 Task: Create in the project AgileFrame and in the Backlog issue 'Create a new online platform for online graphic design courses with advanced design tools and project collaboration features' a child issue 'Data breach risk assessment and mitigation', and assign it to team member softage.1@softage.net. Create in the project AgileFrame and in the Backlog issue 'Implement a new cloud-based payroll management system for a company with advanced payroll processing and tax calculation features' a child issue 'Serverless computing application performance testing and remediation', and assign it to team member softage.2@softage.net
Action: Mouse moved to (190, 49)
Screenshot: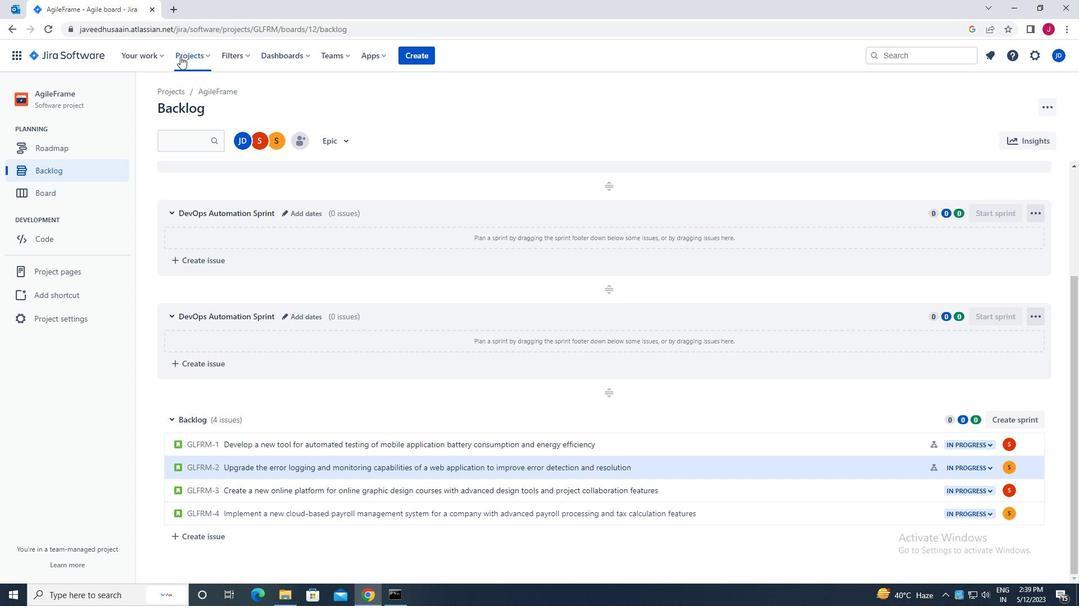 
Action: Mouse pressed left at (190, 49)
Screenshot: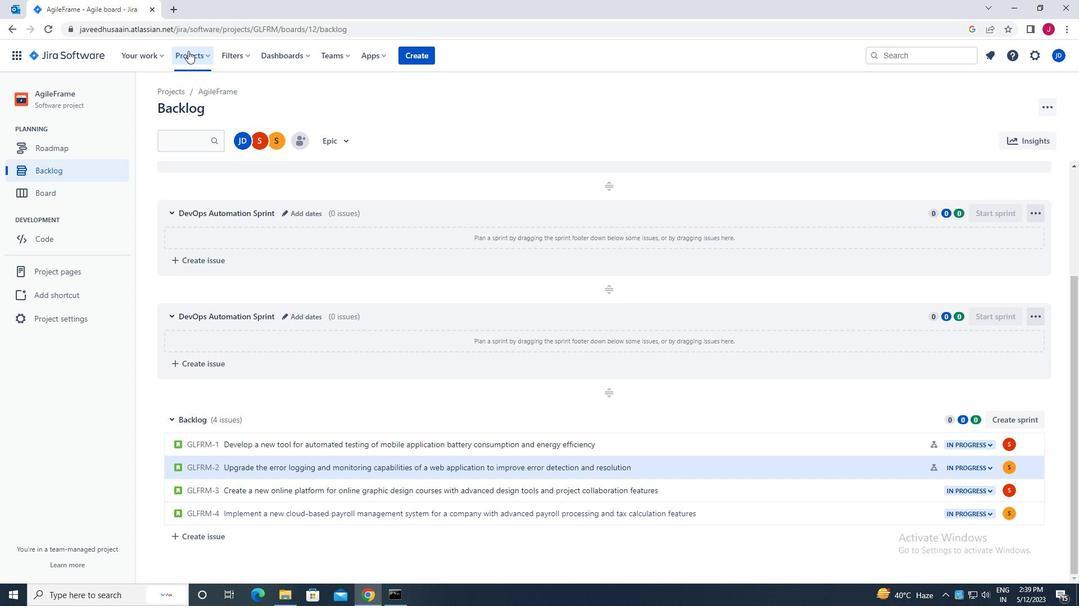 
Action: Mouse moved to (226, 102)
Screenshot: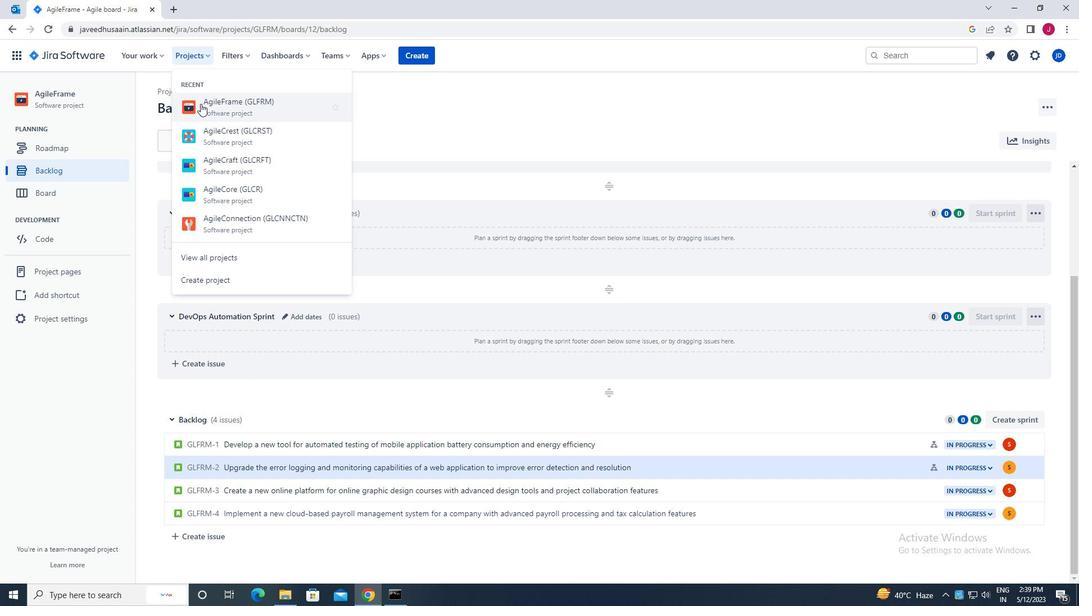 
Action: Mouse pressed left at (226, 102)
Screenshot: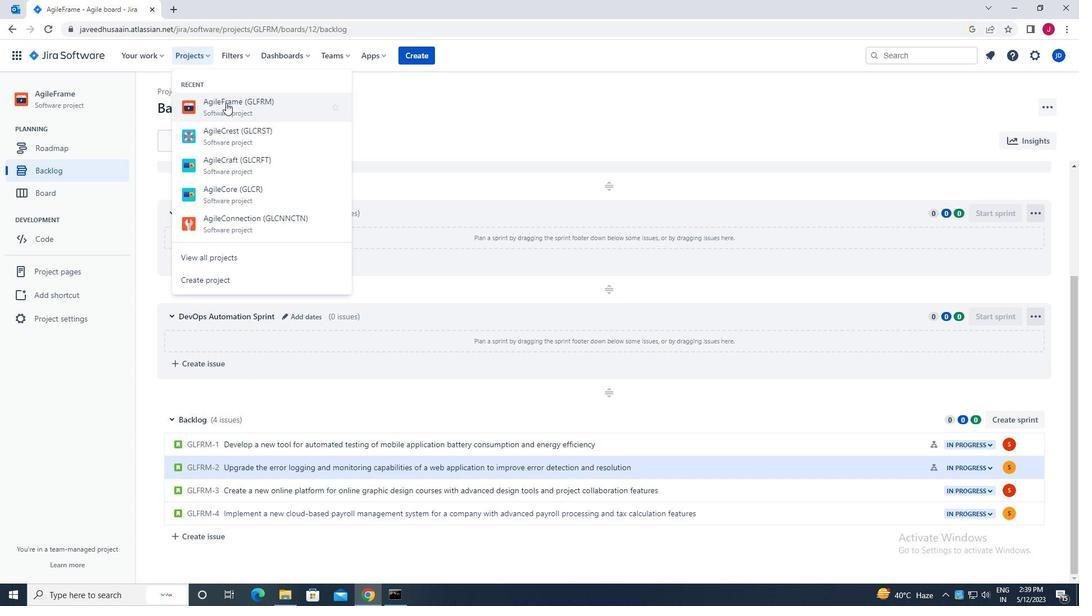 
Action: Mouse moved to (64, 173)
Screenshot: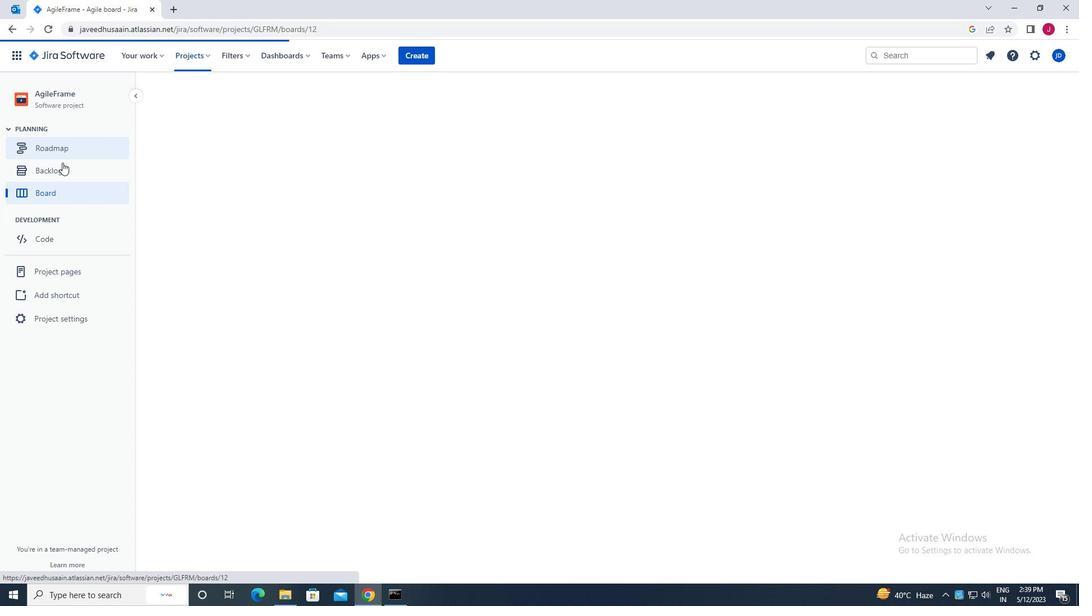 
Action: Mouse pressed left at (64, 173)
Screenshot: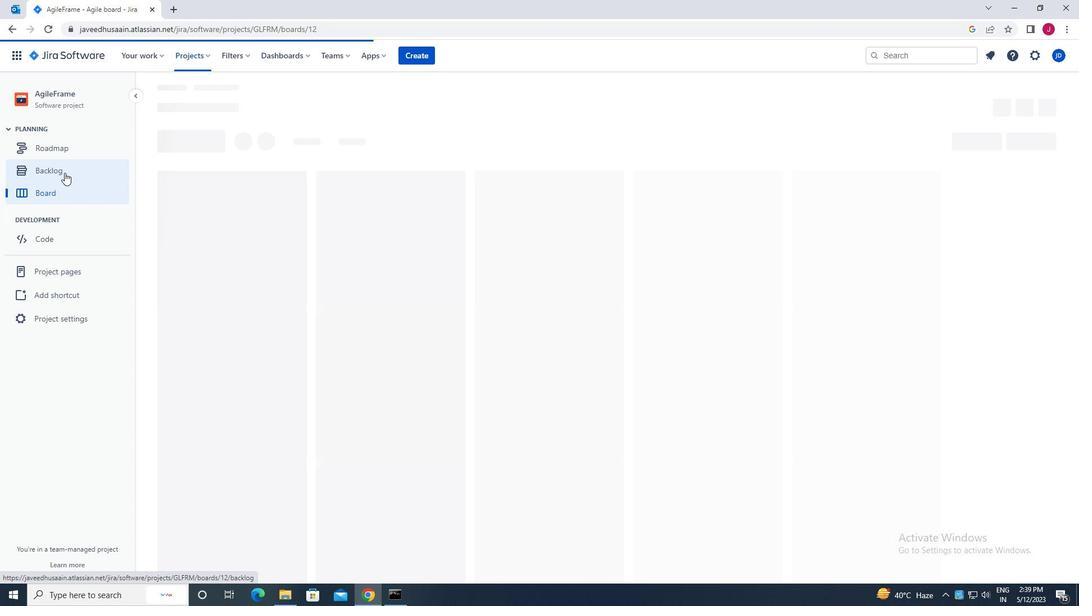 
Action: Mouse moved to (478, 357)
Screenshot: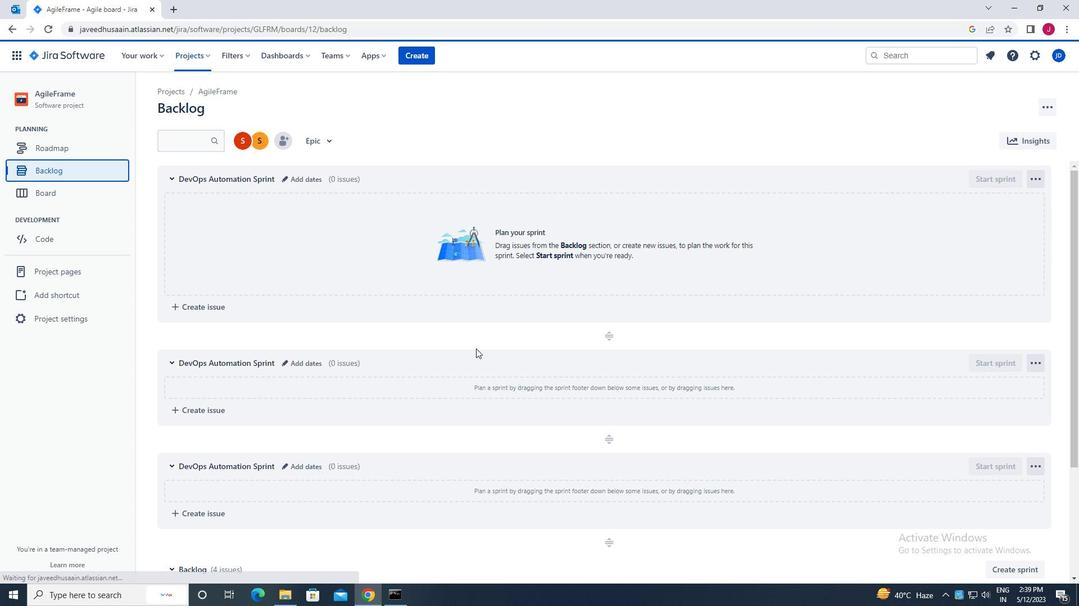 
Action: Mouse scrolled (478, 356) with delta (0, 0)
Screenshot: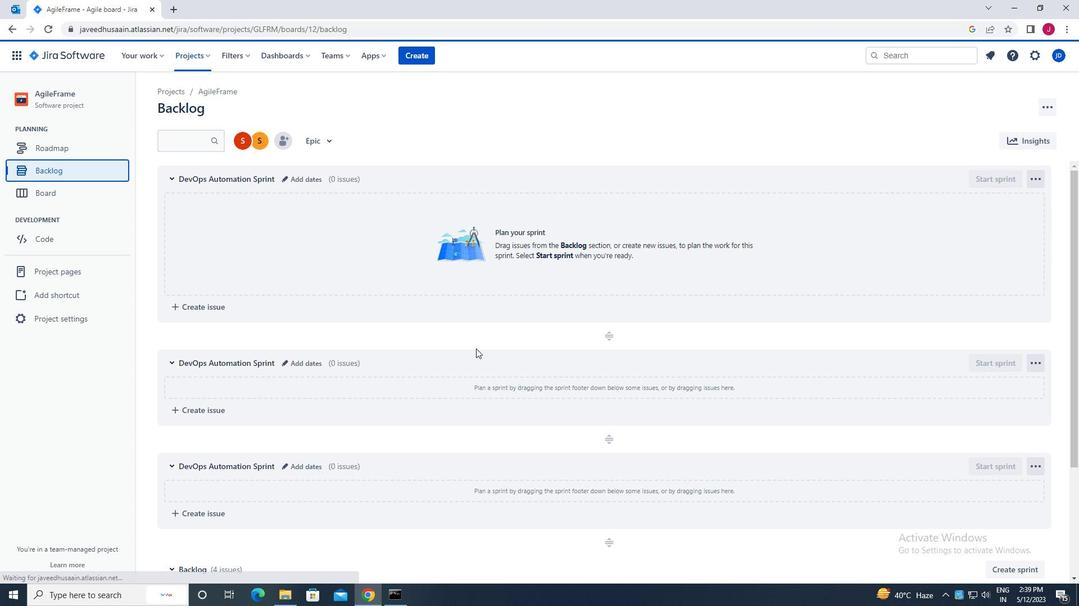 
Action: Mouse moved to (479, 358)
Screenshot: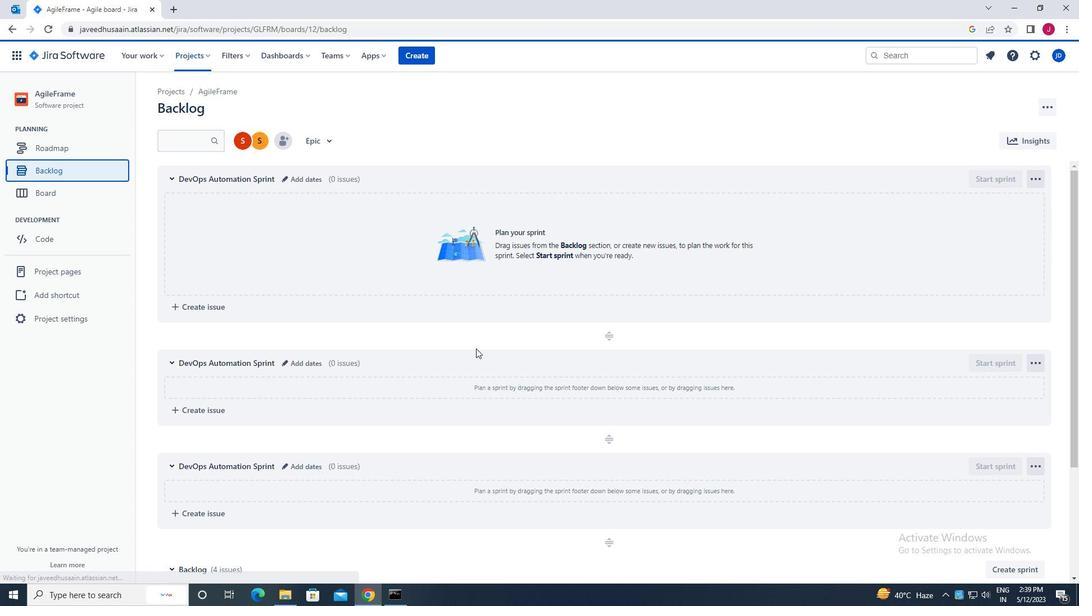 
Action: Mouse scrolled (479, 357) with delta (0, 0)
Screenshot: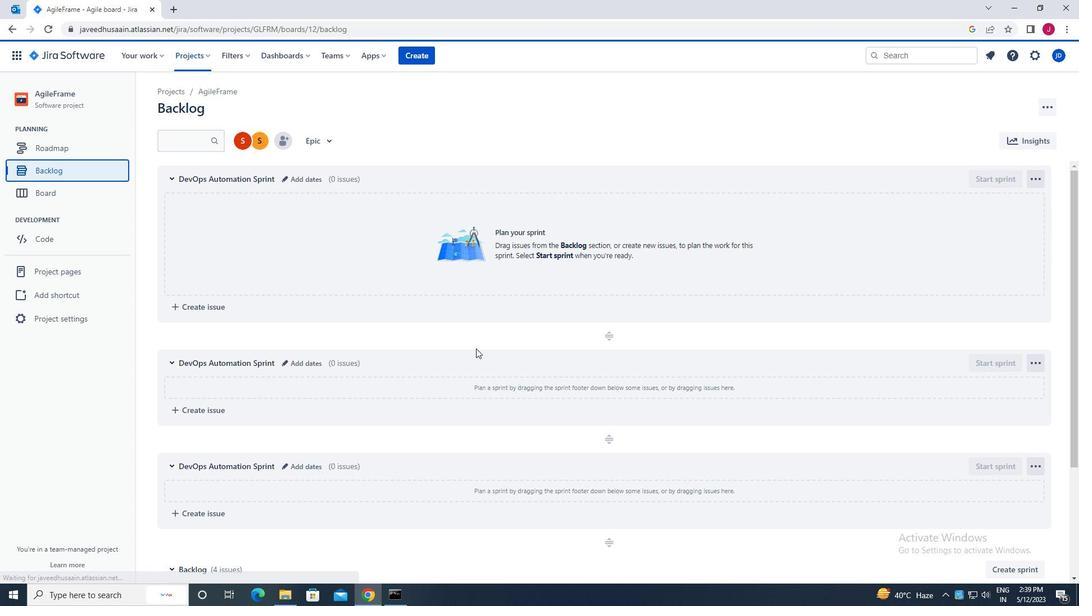 
Action: Mouse moved to (479, 359)
Screenshot: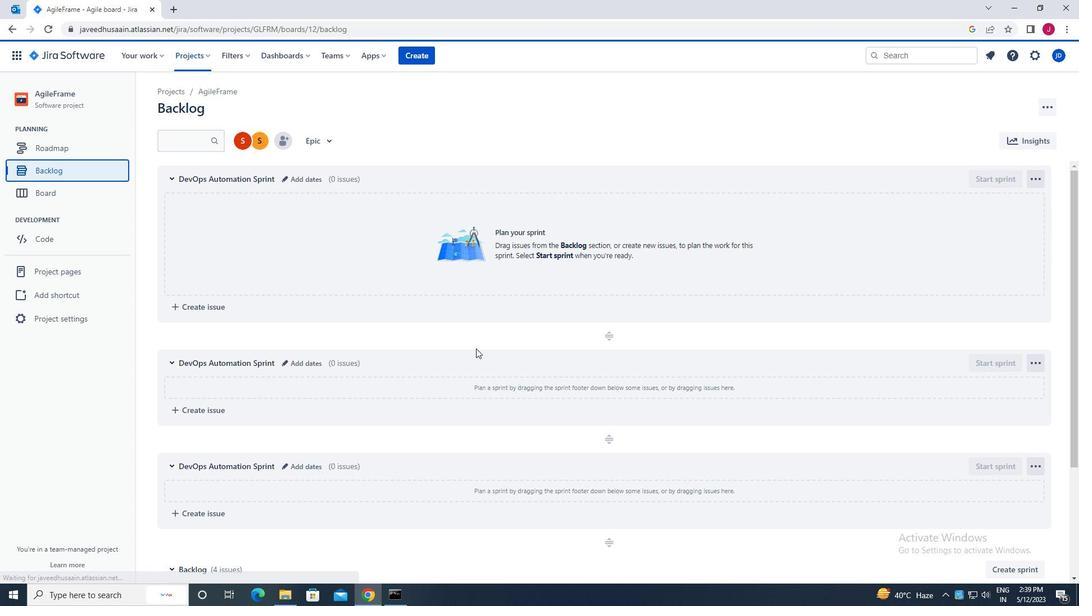 
Action: Mouse scrolled (479, 358) with delta (0, 0)
Screenshot: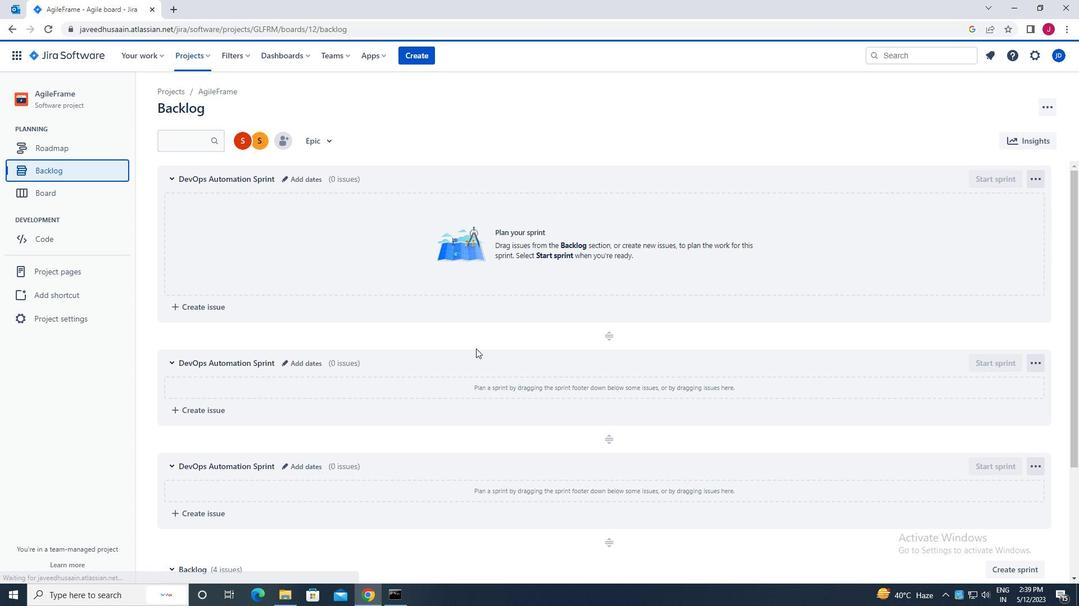 
Action: Mouse scrolled (479, 358) with delta (0, 0)
Screenshot: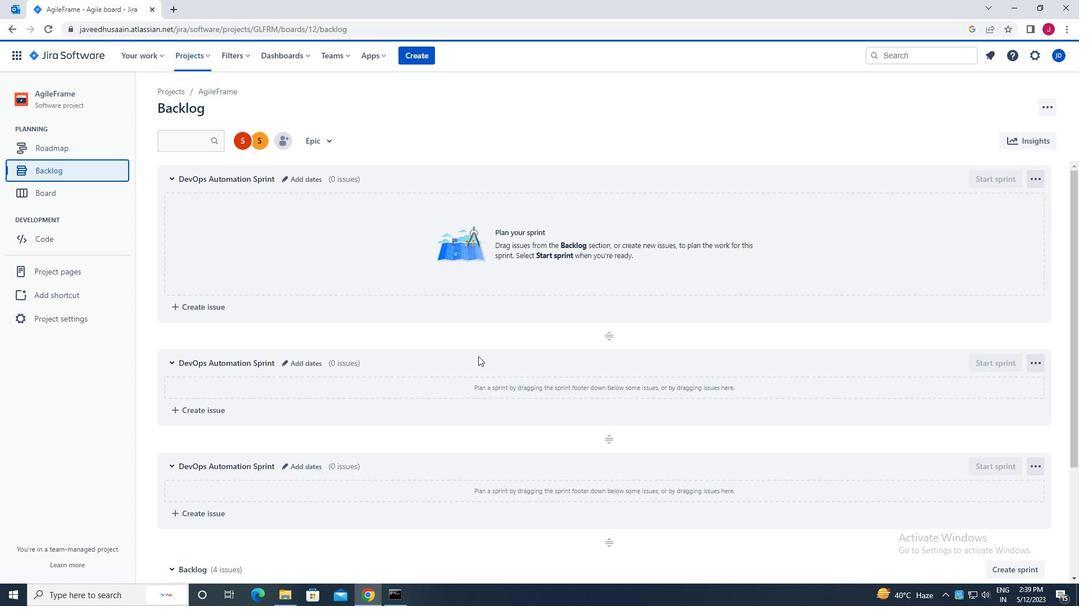 
Action: Mouse moved to (485, 371)
Screenshot: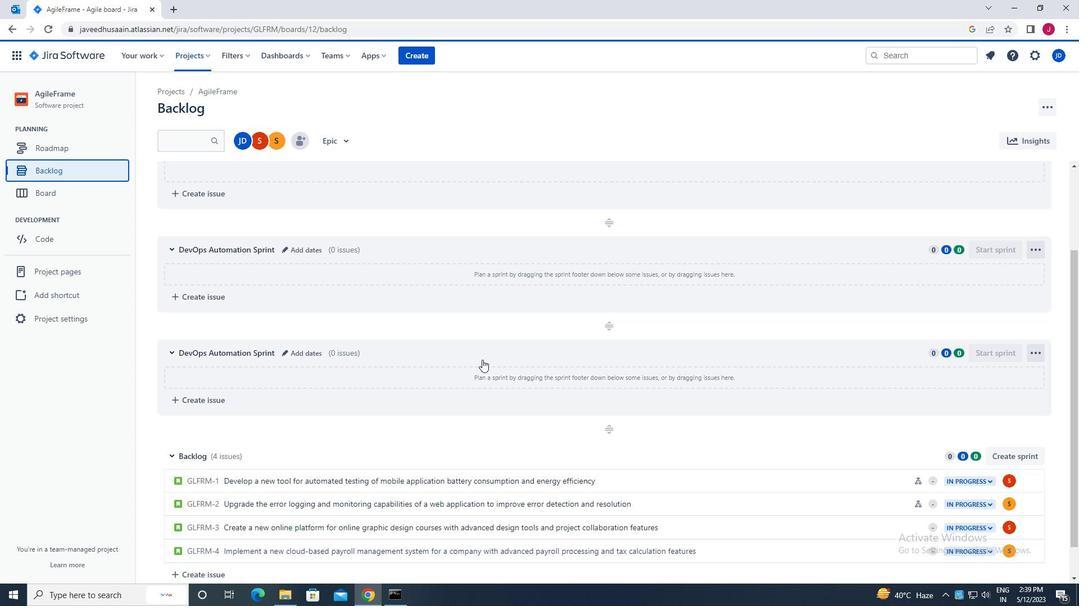
Action: Mouse scrolled (485, 370) with delta (0, 0)
Screenshot: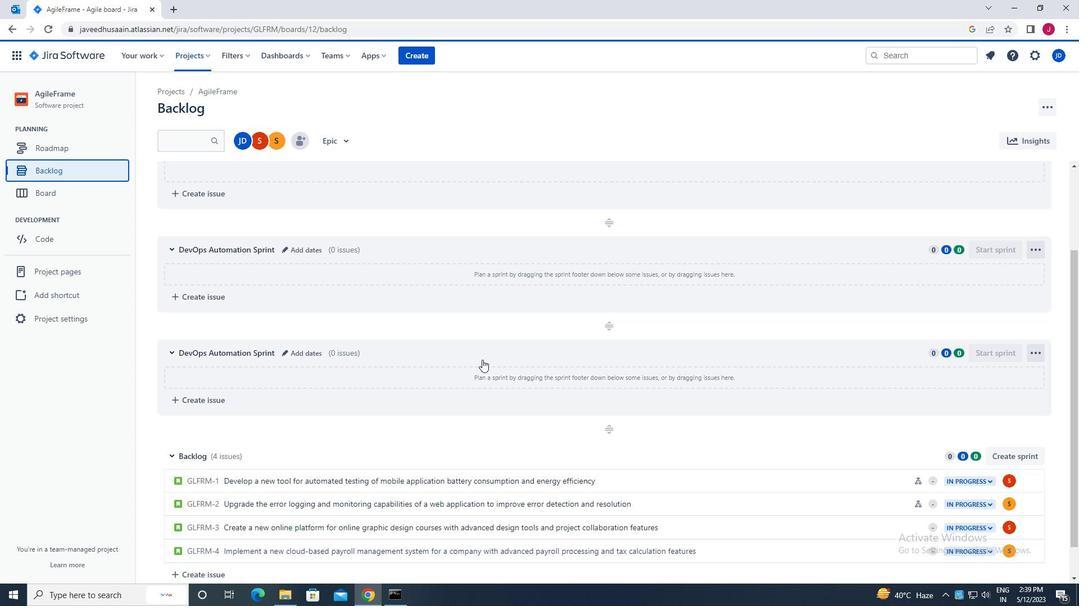 
Action: Mouse moved to (485, 372)
Screenshot: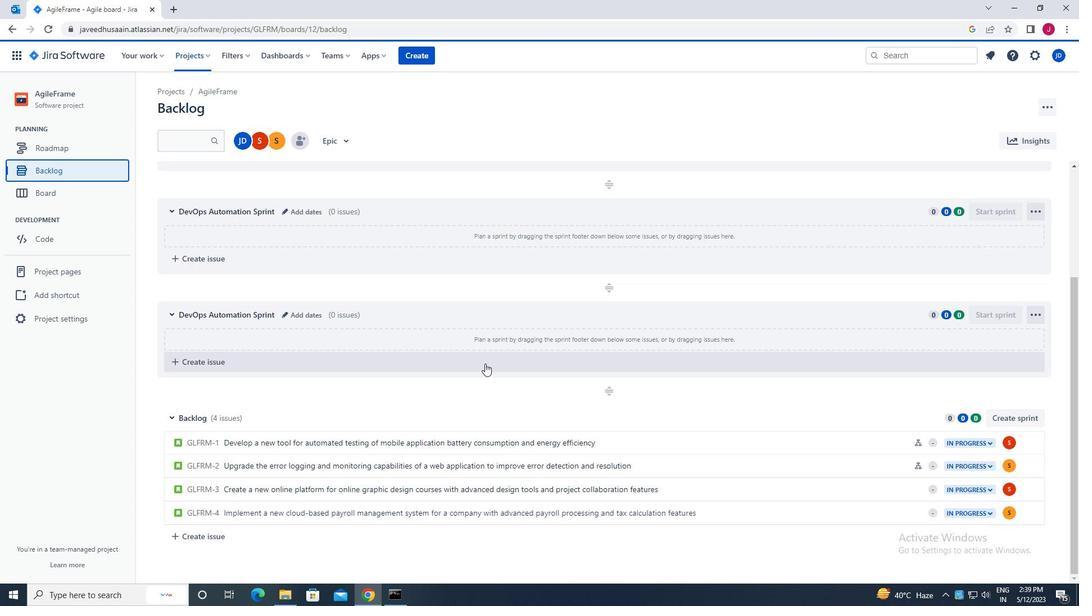 
Action: Mouse scrolled (485, 372) with delta (0, 0)
Screenshot: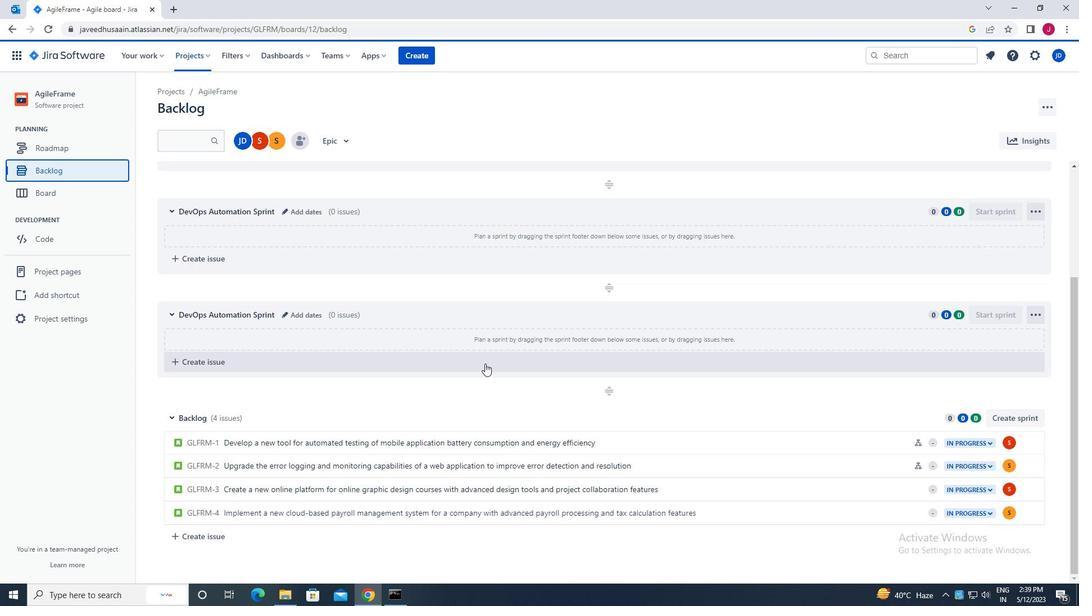
Action: Mouse moved to (485, 372)
Screenshot: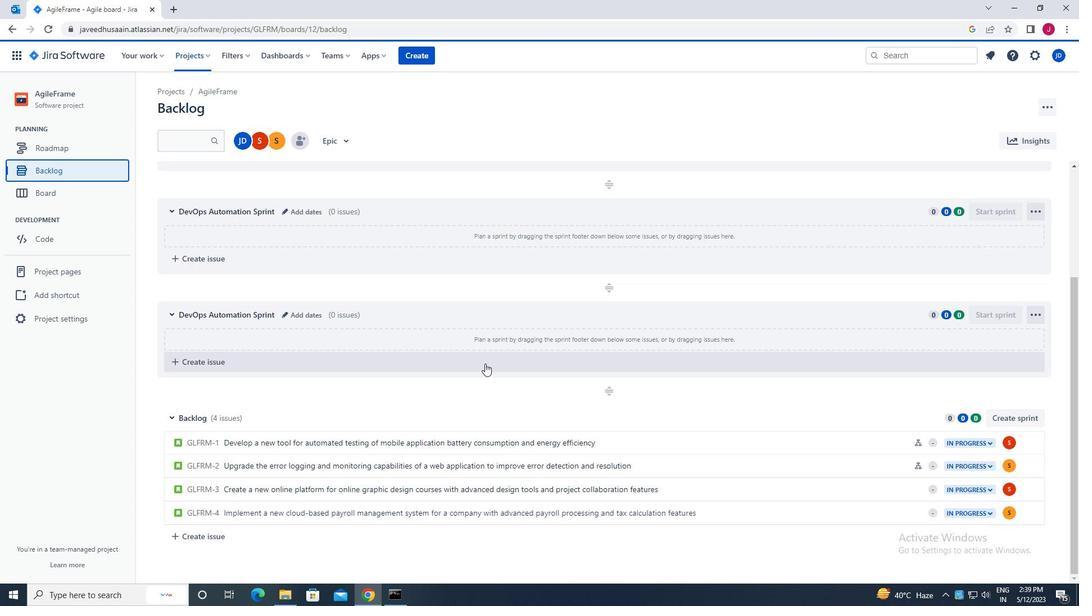 
Action: Mouse scrolled (485, 372) with delta (0, 0)
Screenshot: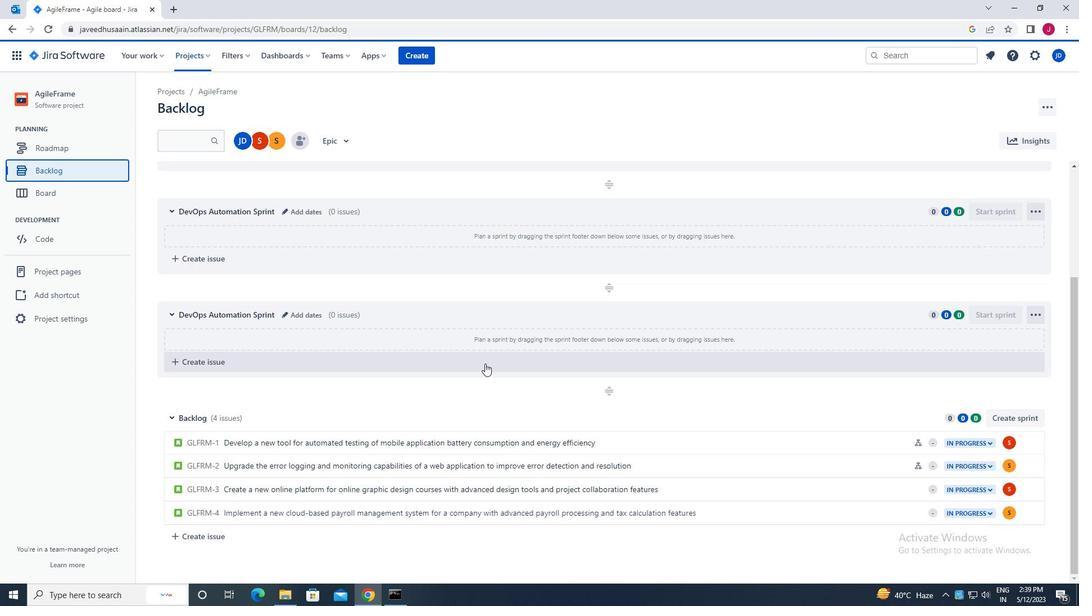 
Action: Mouse moved to (485, 373)
Screenshot: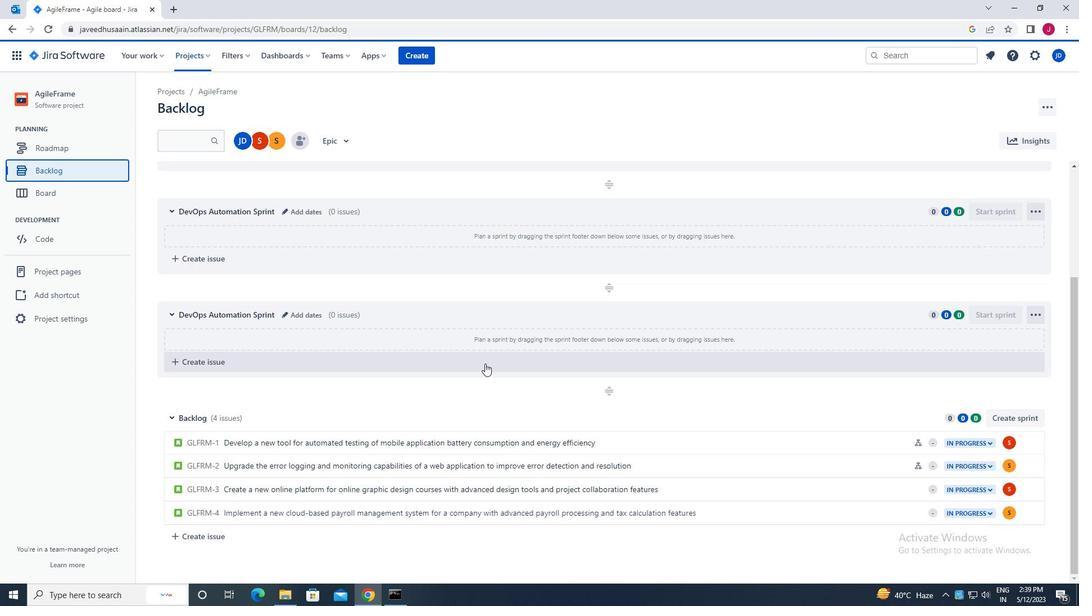 
Action: Mouse scrolled (485, 372) with delta (0, 0)
Screenshot: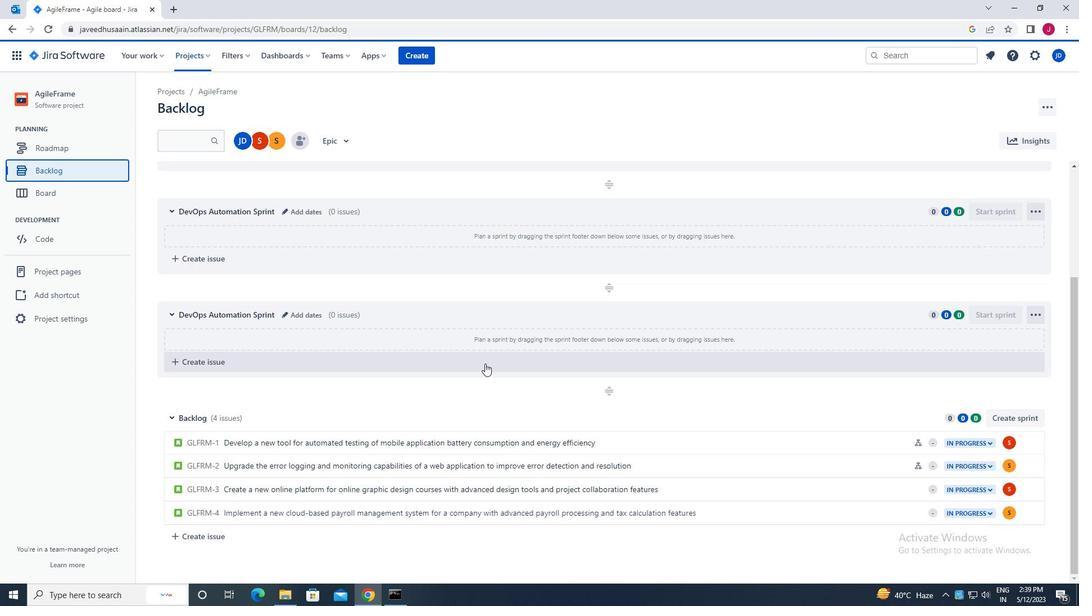 
Action: Mouse scrolled (485, 372) with delta (0, 0)
Screenshot: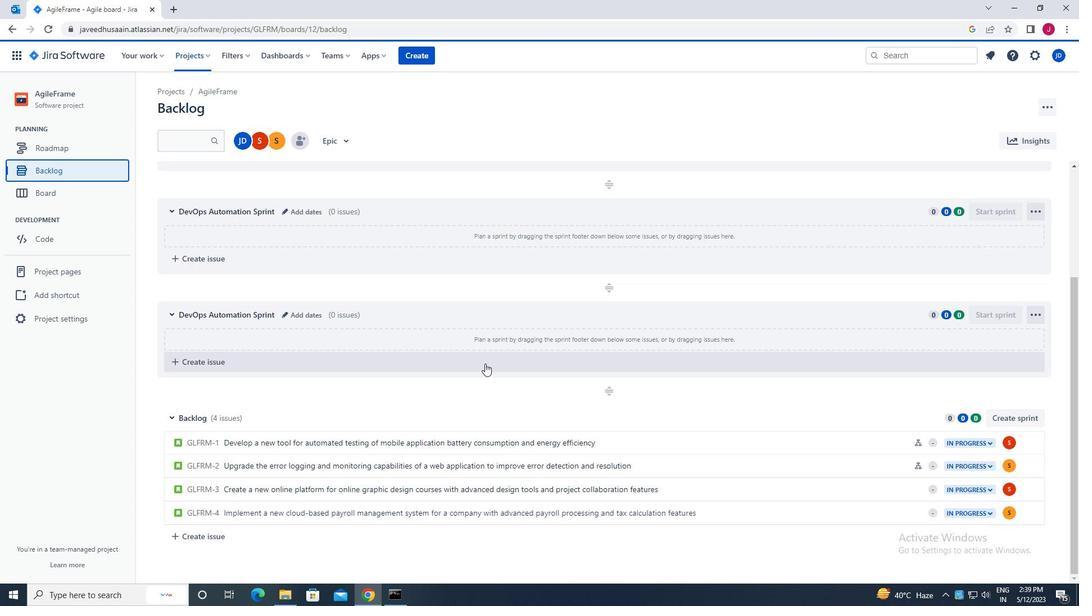 
Action: Mouse moved to (485, 373)
Screenshot: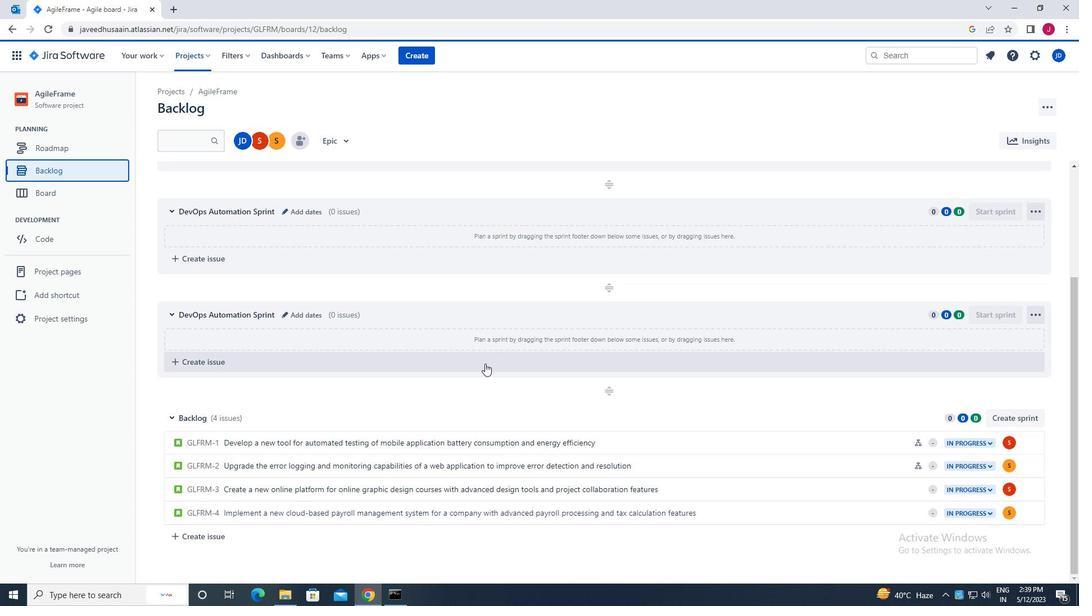 
Action: Mouse scrolled (485, 373) with delta (0, 0)
Screenshot: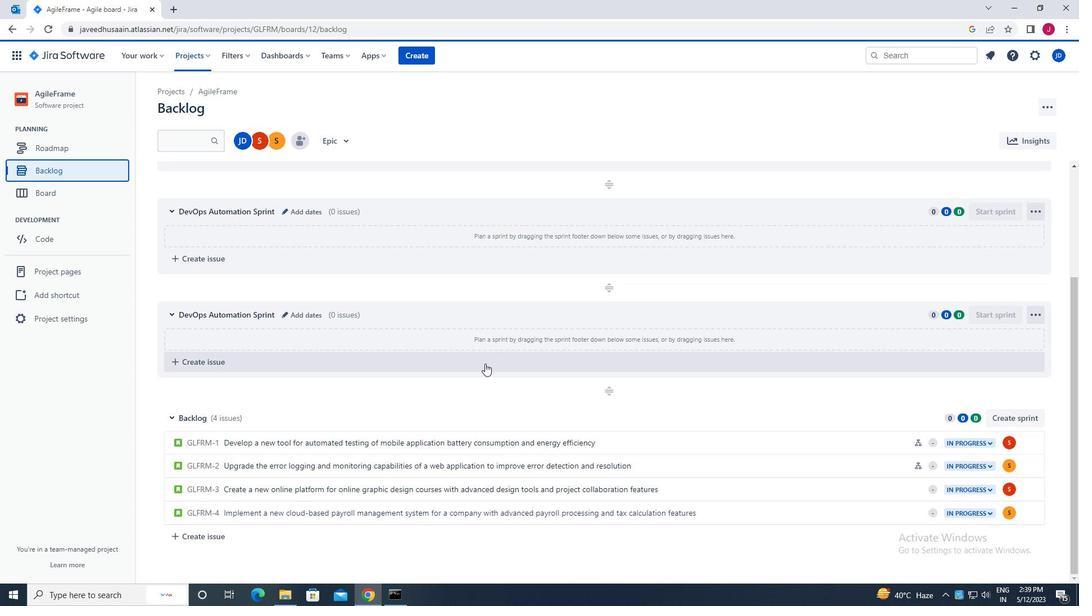 
Action: Mouse moved to (873, 489)
Screenshot: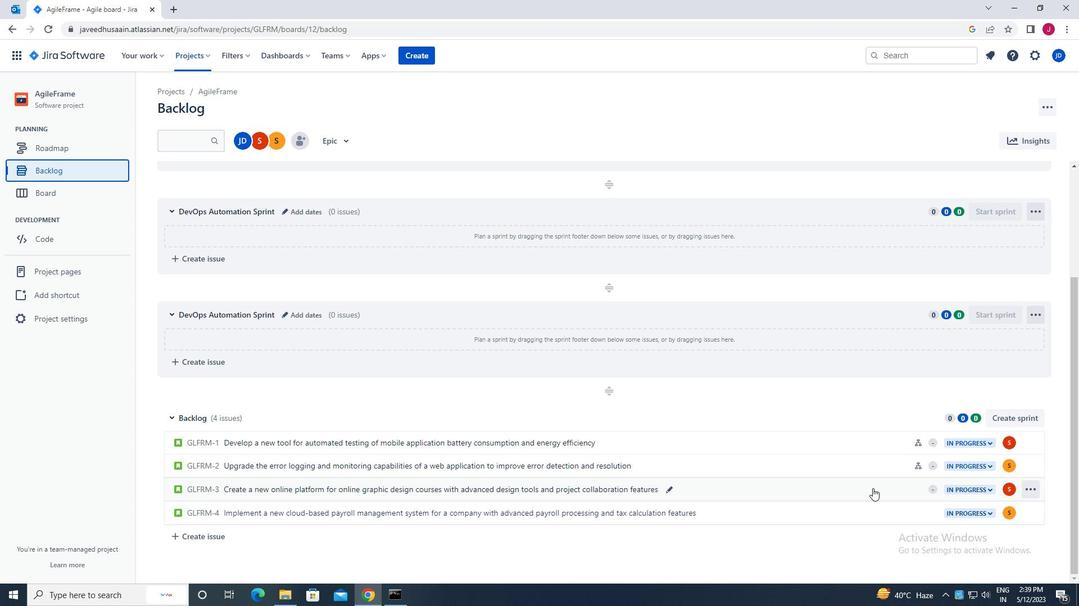 
Action: Mouse pressed left at (873, 489)
Screenshot: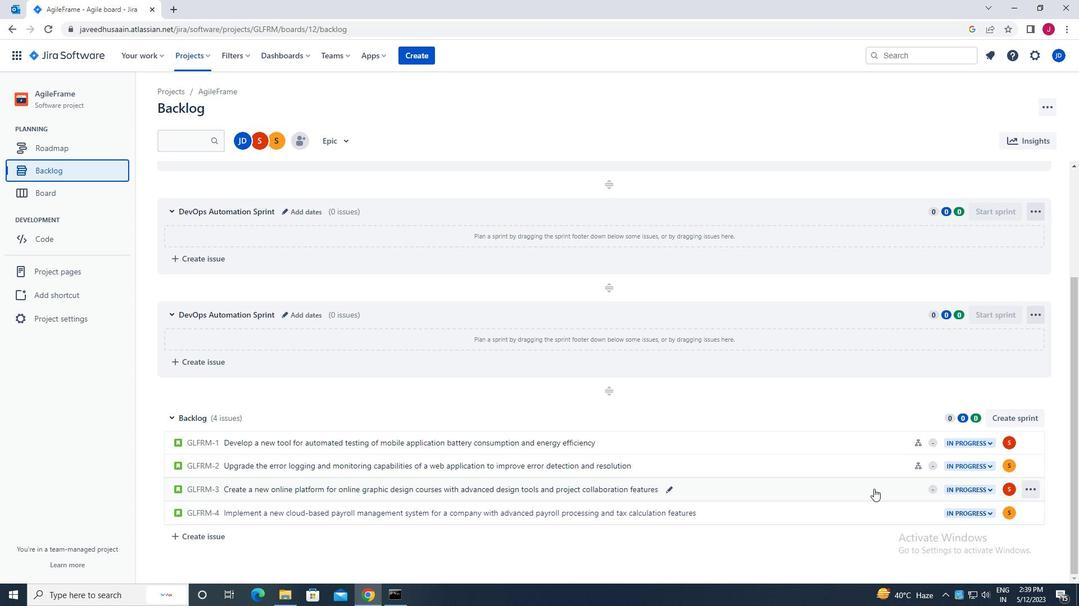 
Action: Mouse moved to (877, 272)
Screenshot: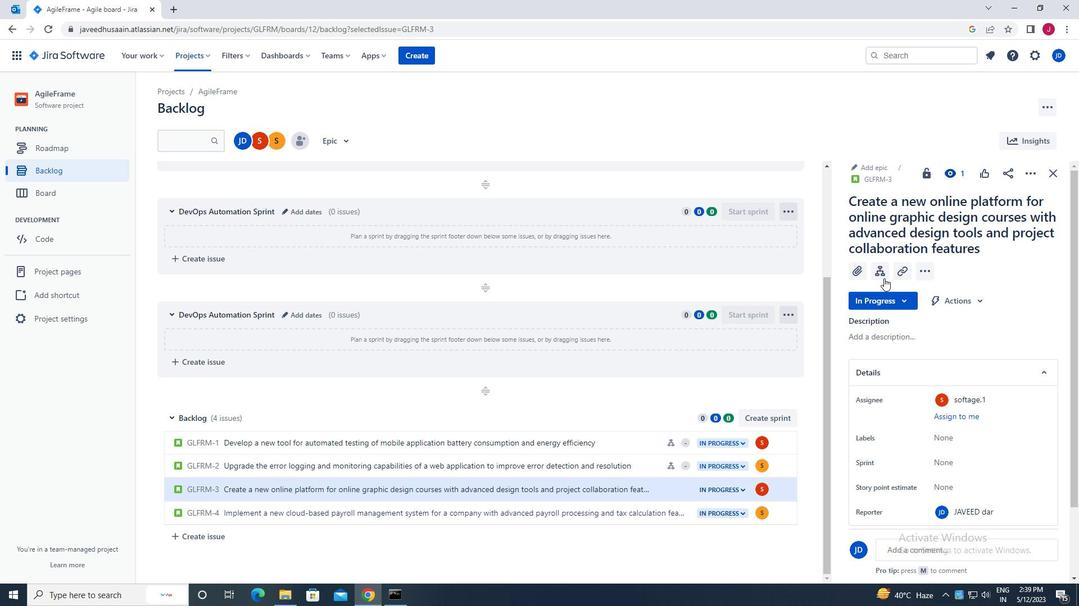 
Action: Mouse pressed left at (877, 272)
Screenshot: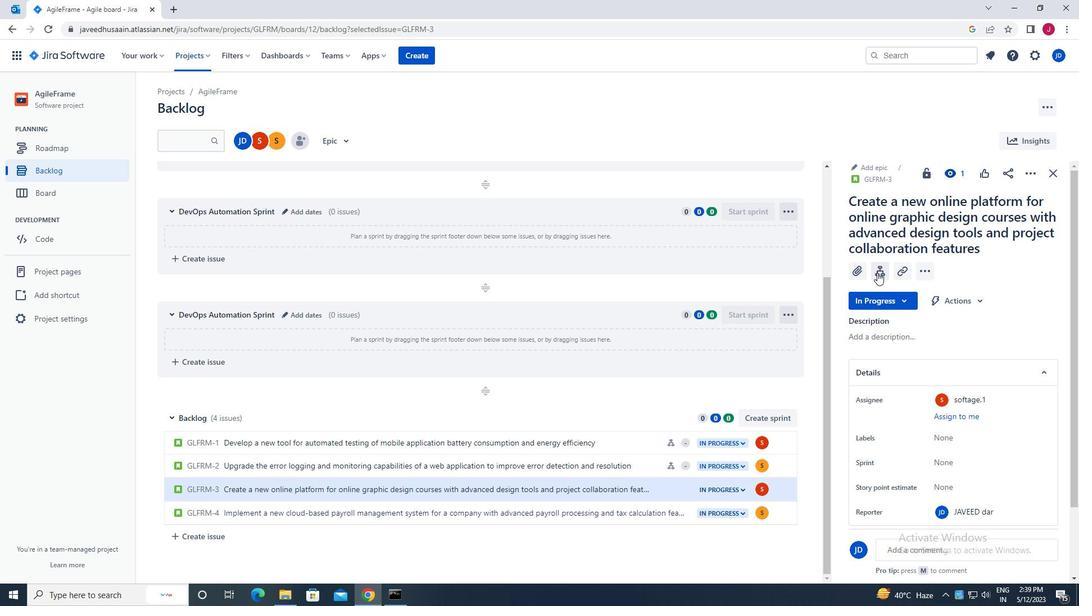 
Action: Mouse moved to (883, 366)
Screenshot: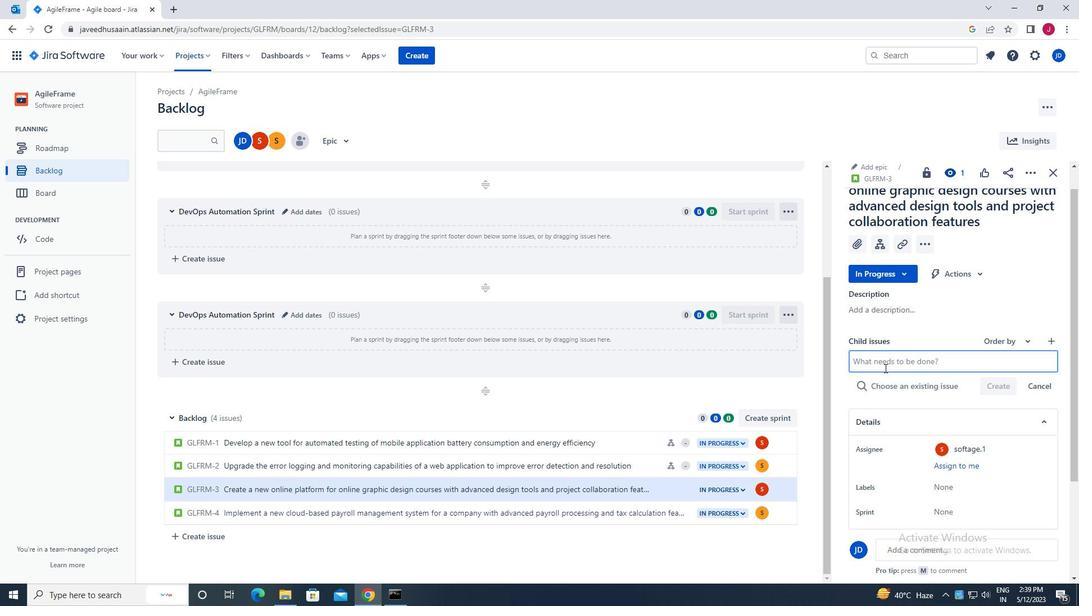 
Action: Mouse pressed left at (883, 366)
Screenshot: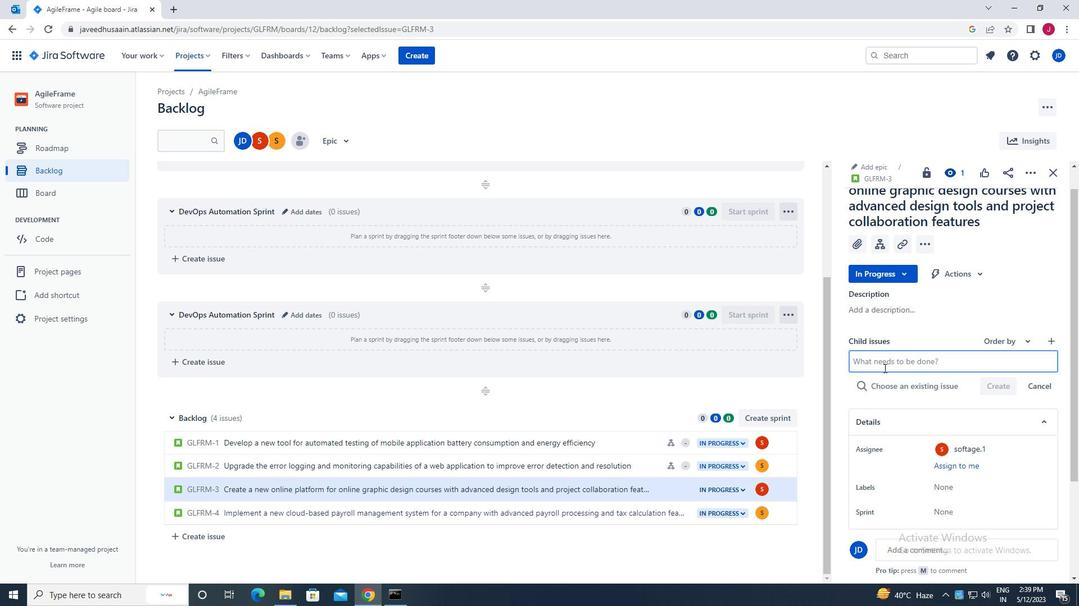 
Action: Key pressed d<Key.caps_lock>ata<Key.space>breach<Key.space>risk<Key.space>see<Key.backspace><Key.backspace>ssessment<Key.space><Key.backspace><Key.backspace><Key.backspace><Key.backspace><Key.backspace><Key.backspace><Key.backspace><Key.backspace><Key.backspace><Key.backspace><Key.backspace>assesse<Key.backspace>ment<Key.space>and<Key.space>mitigation<Key.enter>
Screenshot: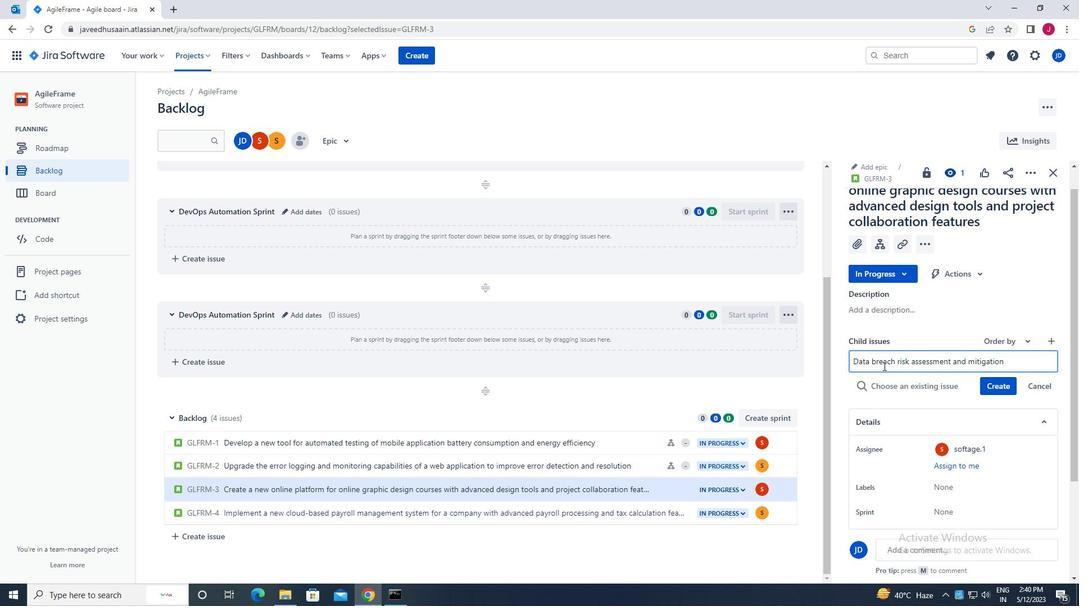 
Action: Mouse moved to (1007, 369)
Screenshot: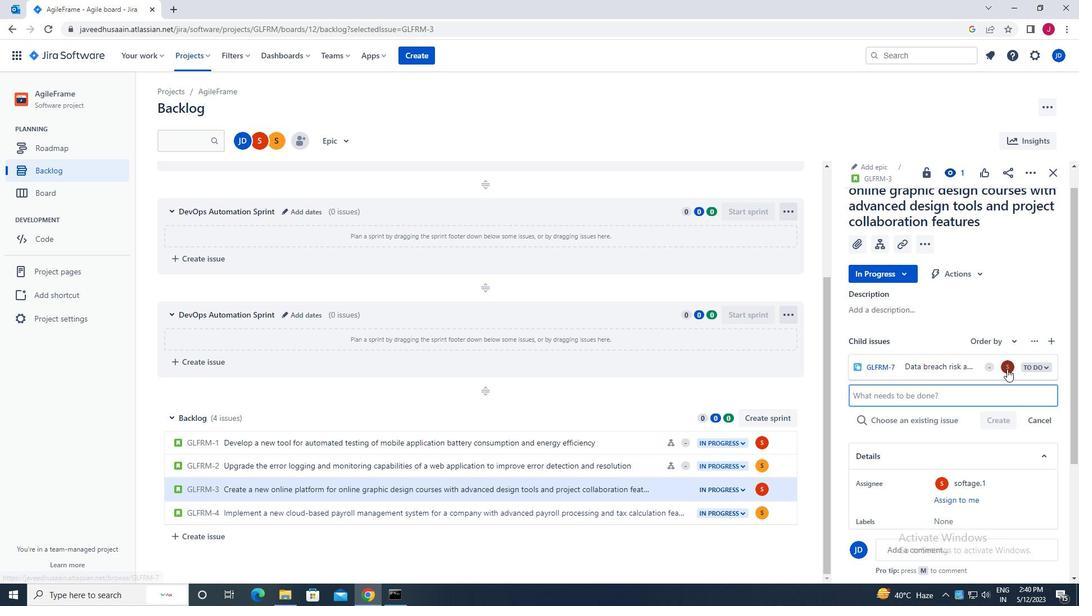 
Action: Mouse pressed left at (1007, 369)
Screenshot: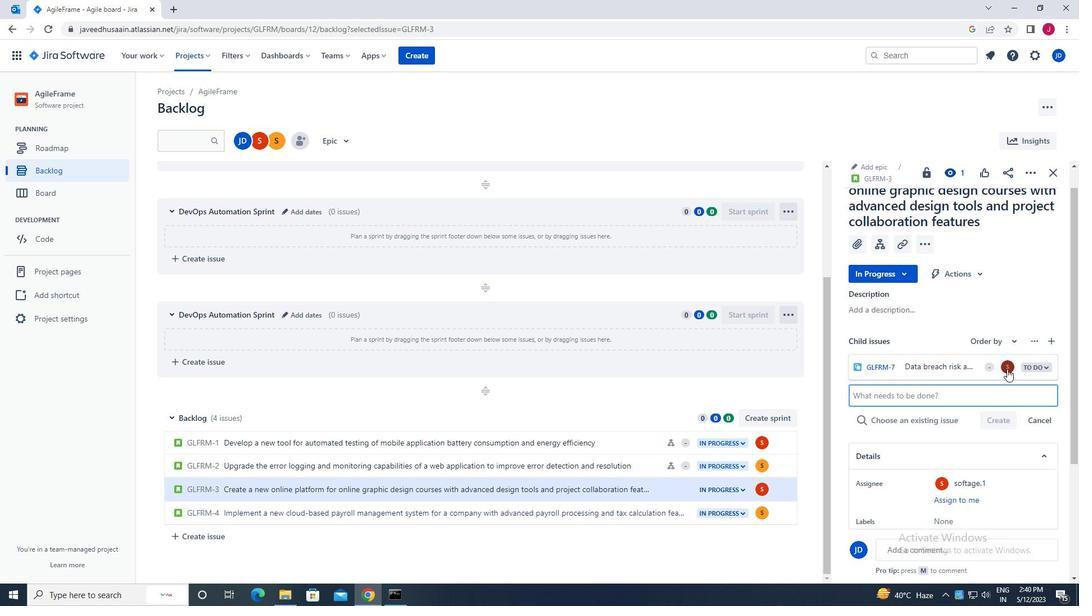 
Action: Mouse moved to (912, 336)
Screenshot: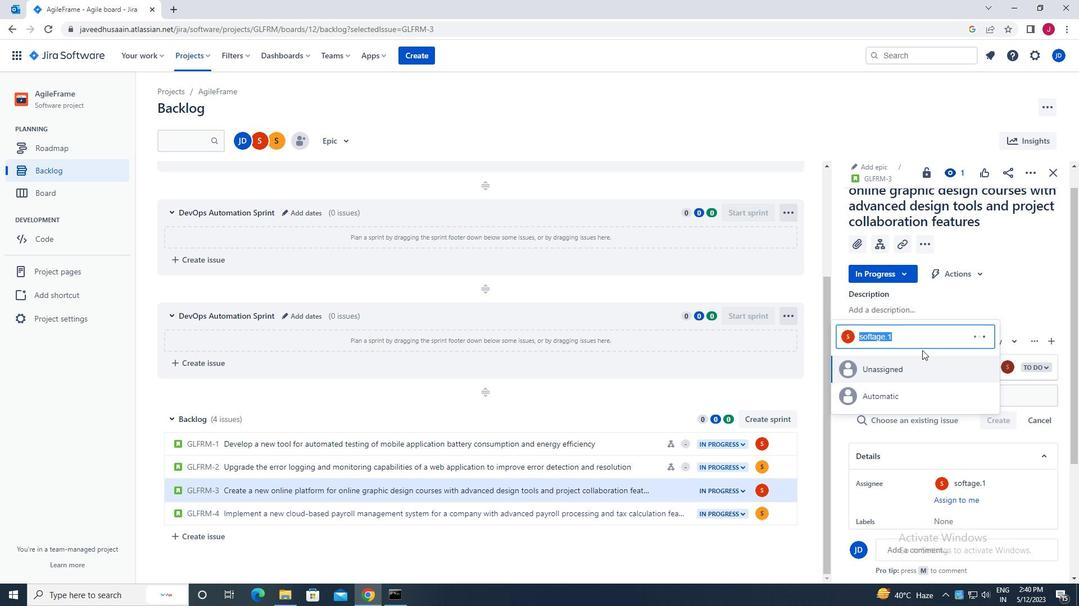 
Action: Key pressed soft
Screenshot: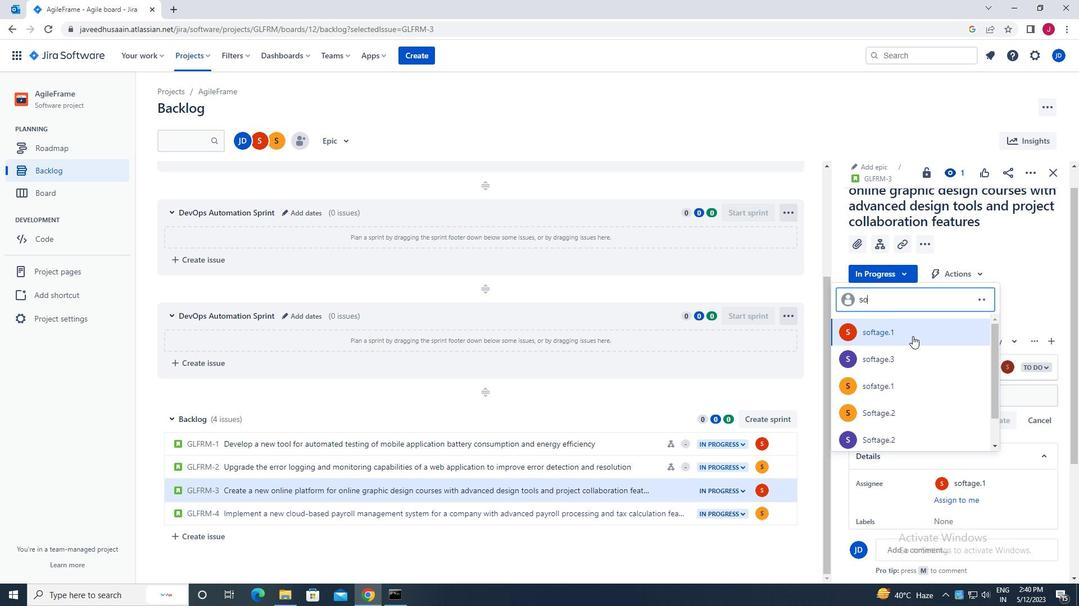 
Action: Mouse moved to (916, 336)
Screenshot: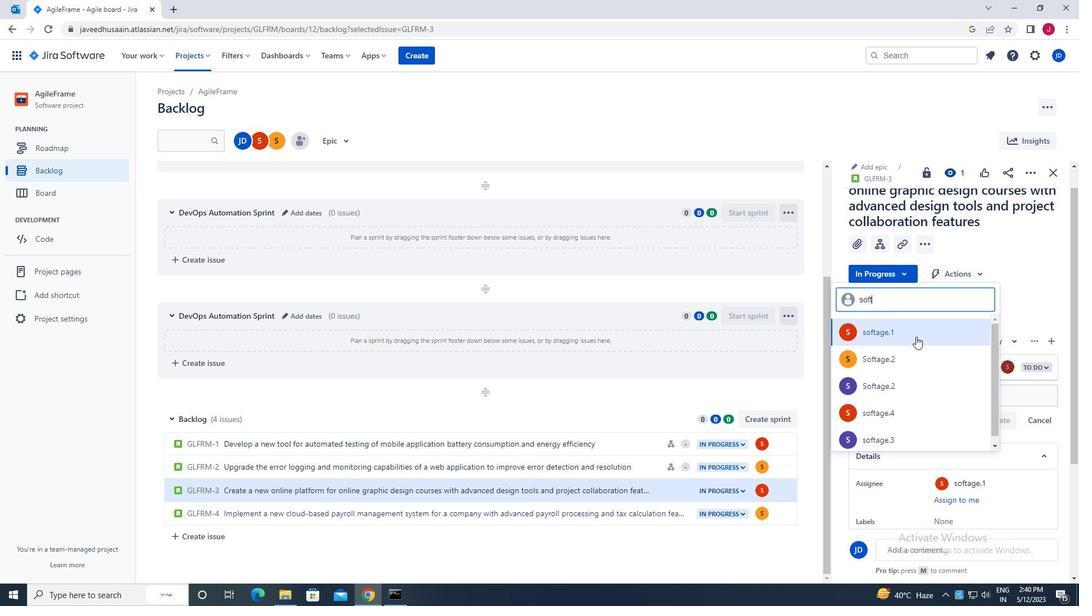 
Action: Mouse pressed left at (916, 336)
Screenshot: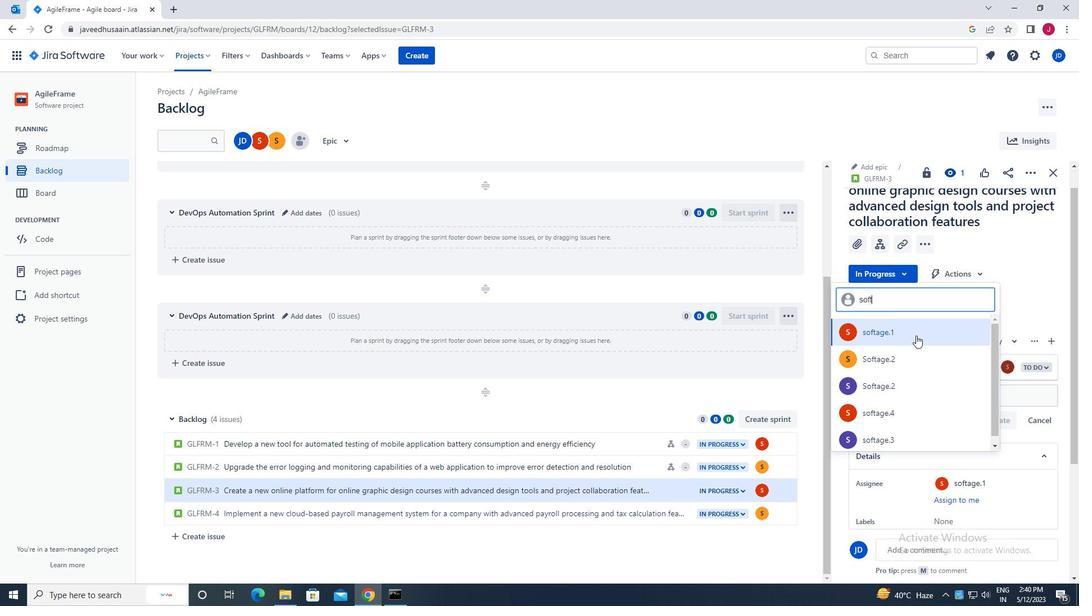 
Action: Mouse moved to (1052, 172)
Screenshot: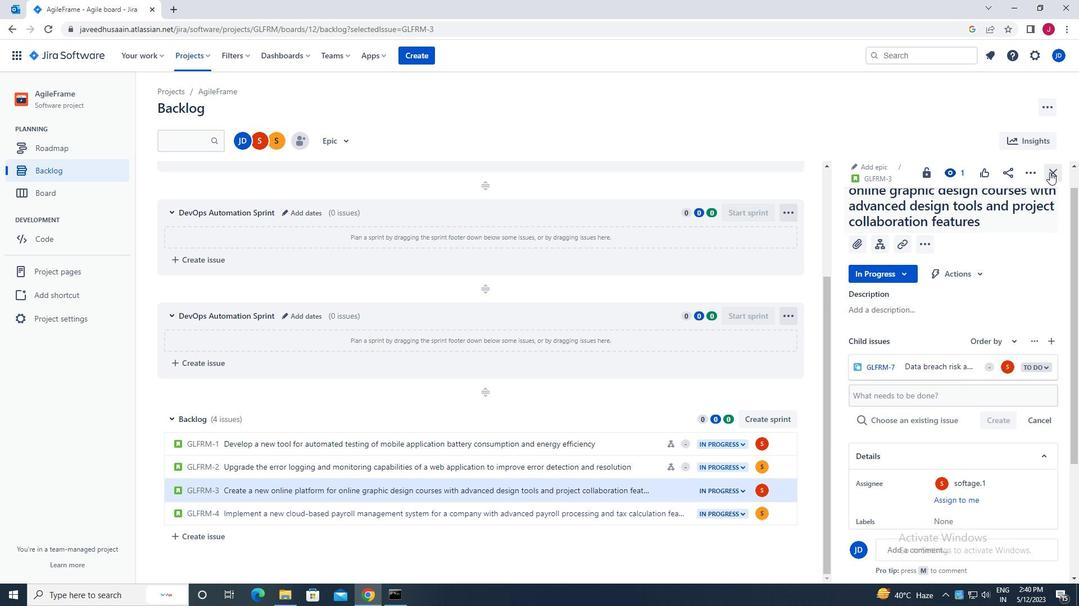 
Action: Mouse pressed left at (1052, 172)
Screenshot: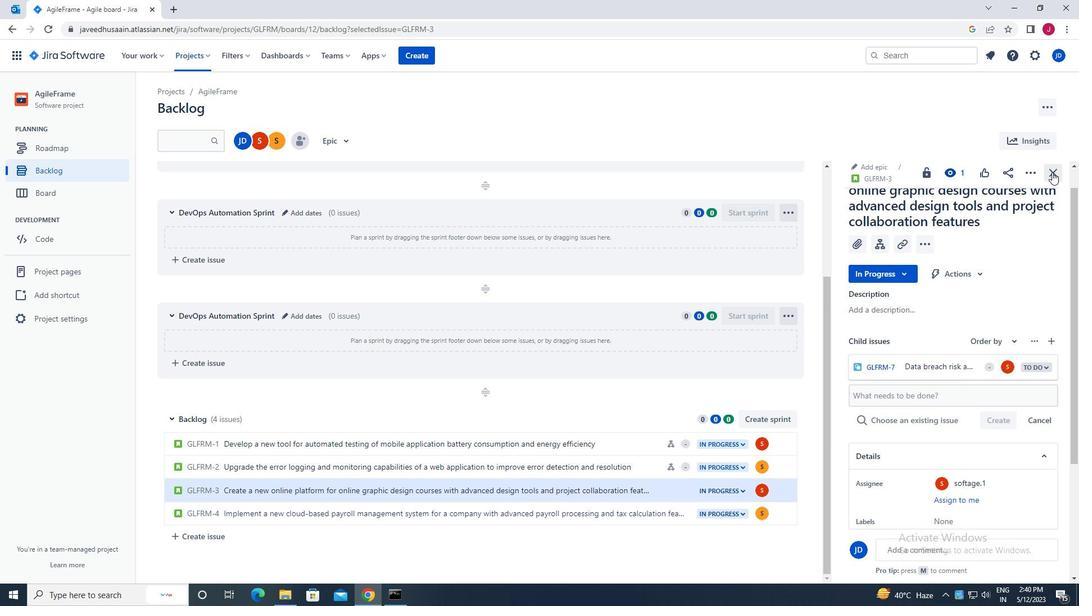
Action: Mouse moved to (598, 472)
Screenshot: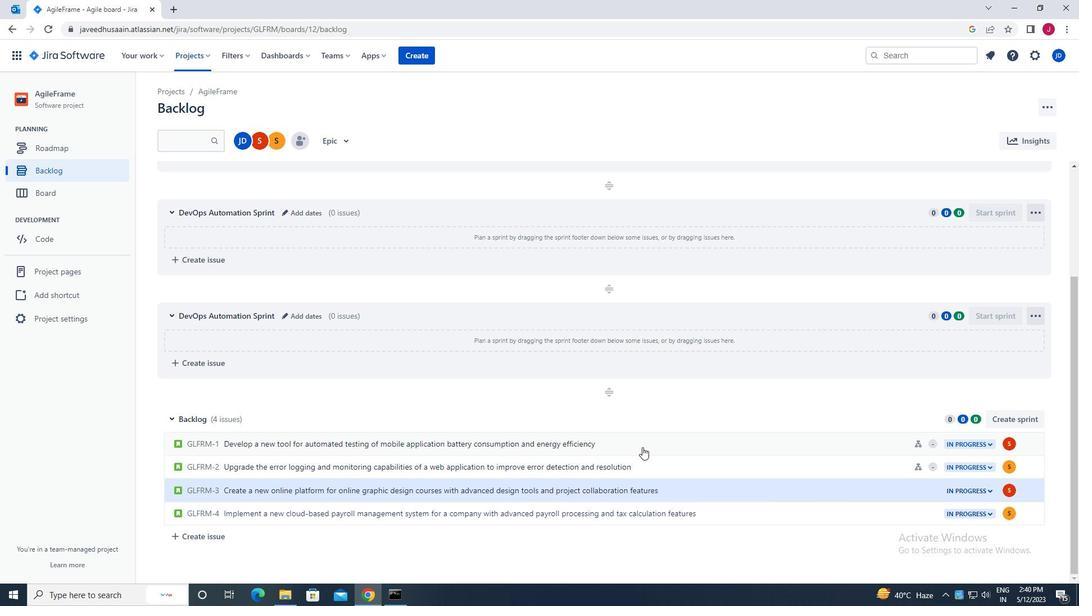 
Action: Mouse scrolled (598, 472) with delta (0, 0)
Screenshot: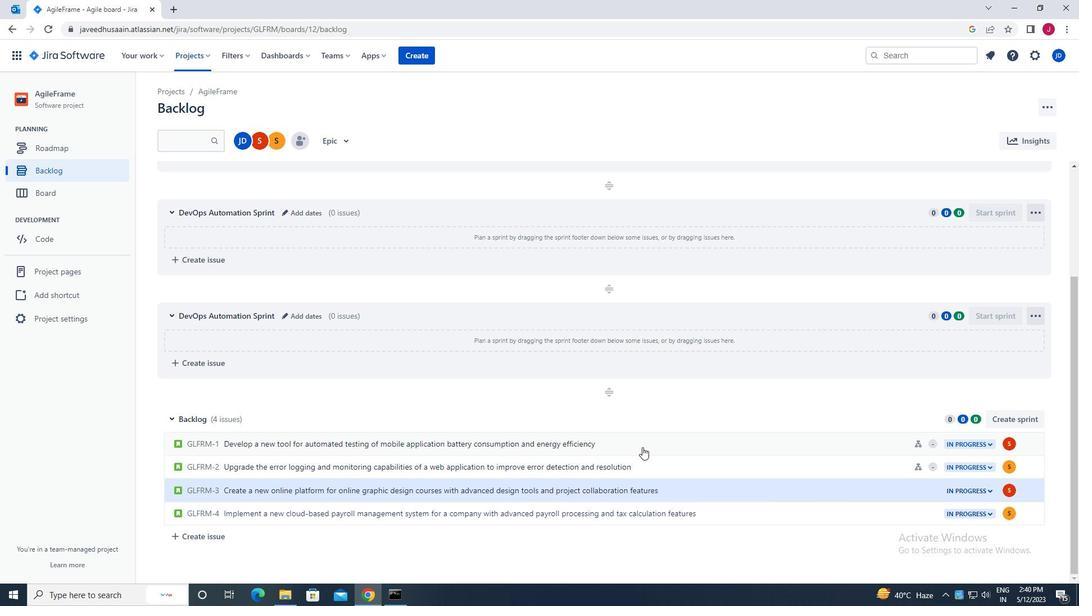 
Action: Mouse moved to (594, 474)
Screenshot: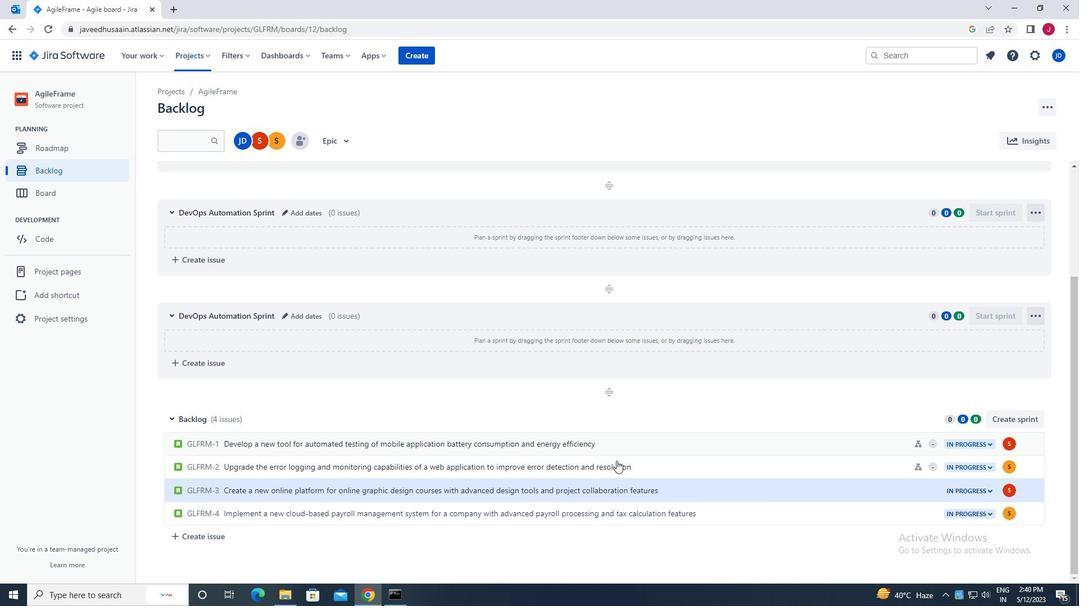 
Action: Mouse scrolled (594, 474) with delta (0, 0)
Screenshot: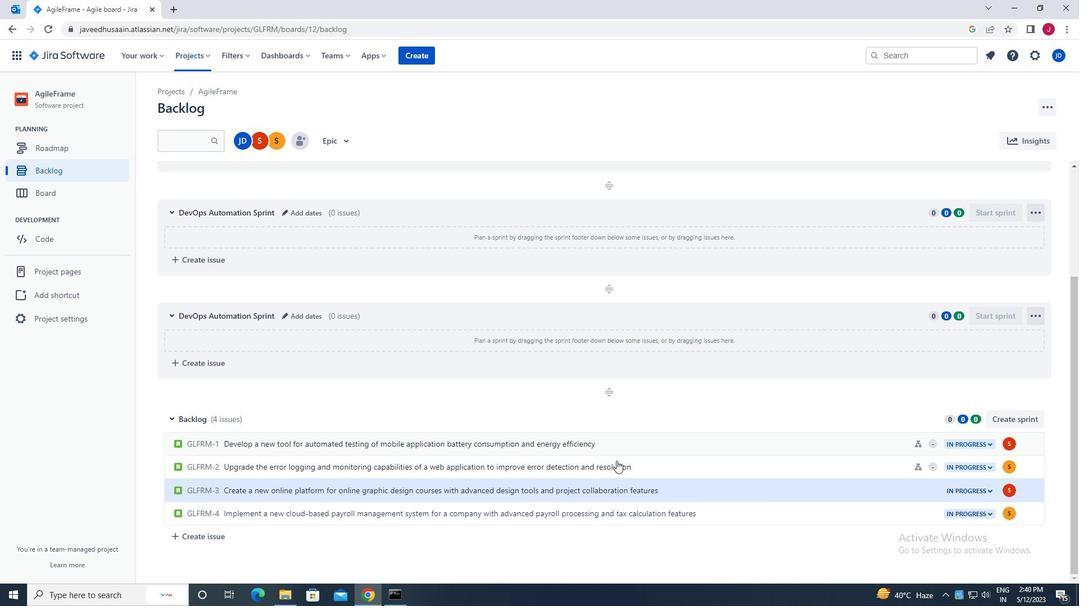 
Action: Mouse moved to (594, 475)
Screenshot: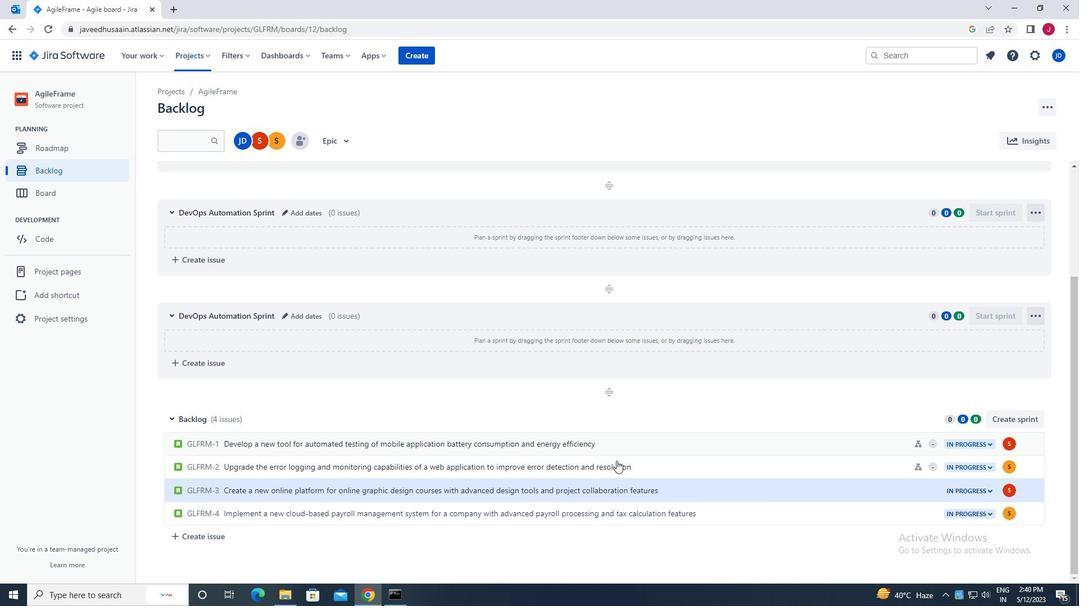
Action: Mouse scrolled (594, 474) with delta (0, 0)
Screenshot: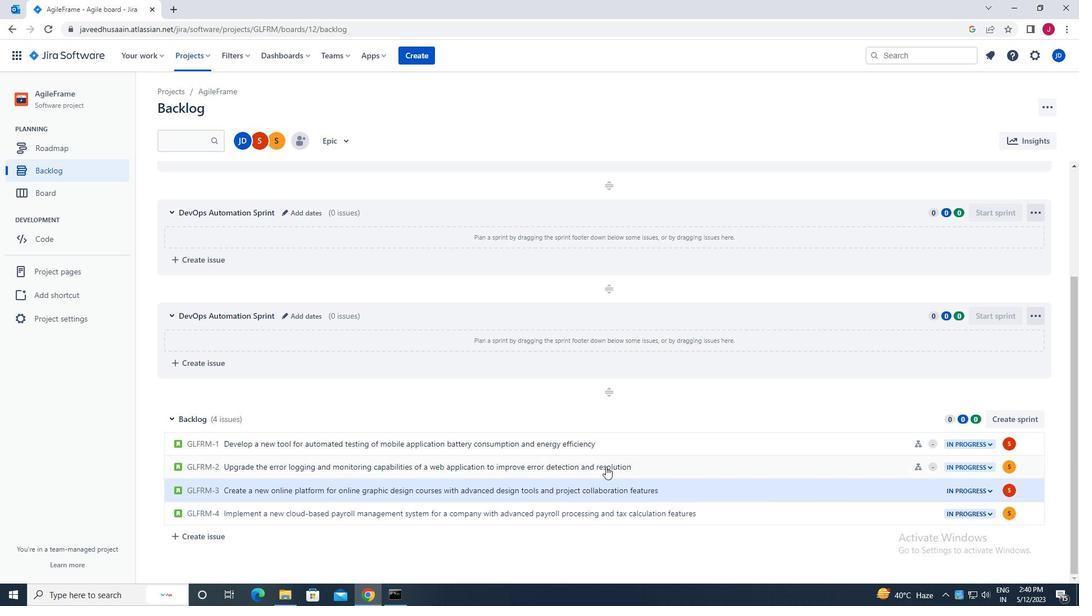 
Action: Mouse scrolled (594, 474) with delta (0, 0)
Screenshot: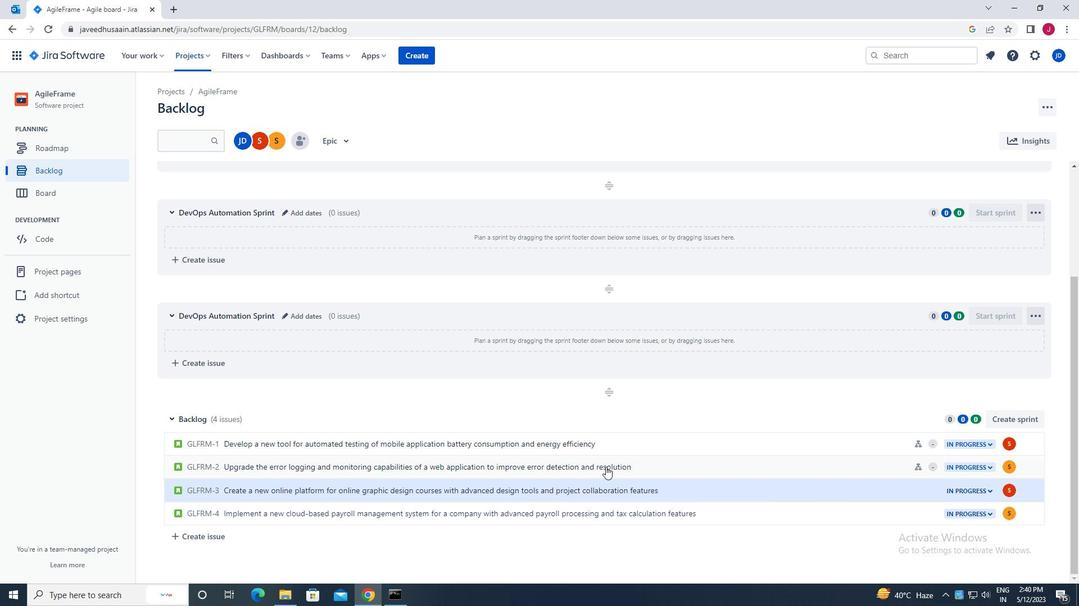 
Action: Mouse moved to (861, 513)
Screenshot: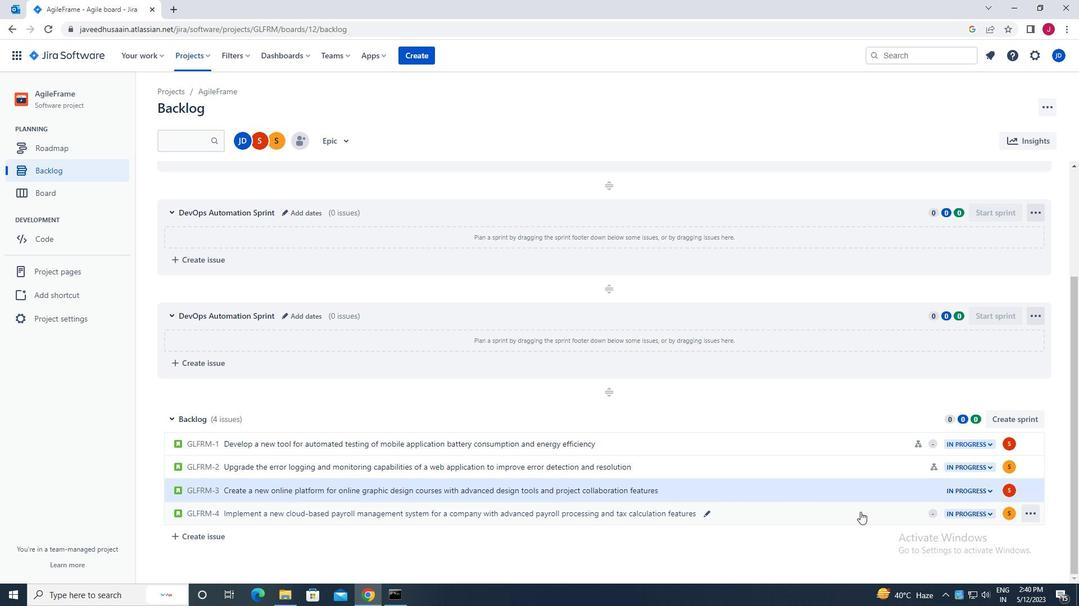 
Action: Mouse pressed left at (861, 513)
Screenshot: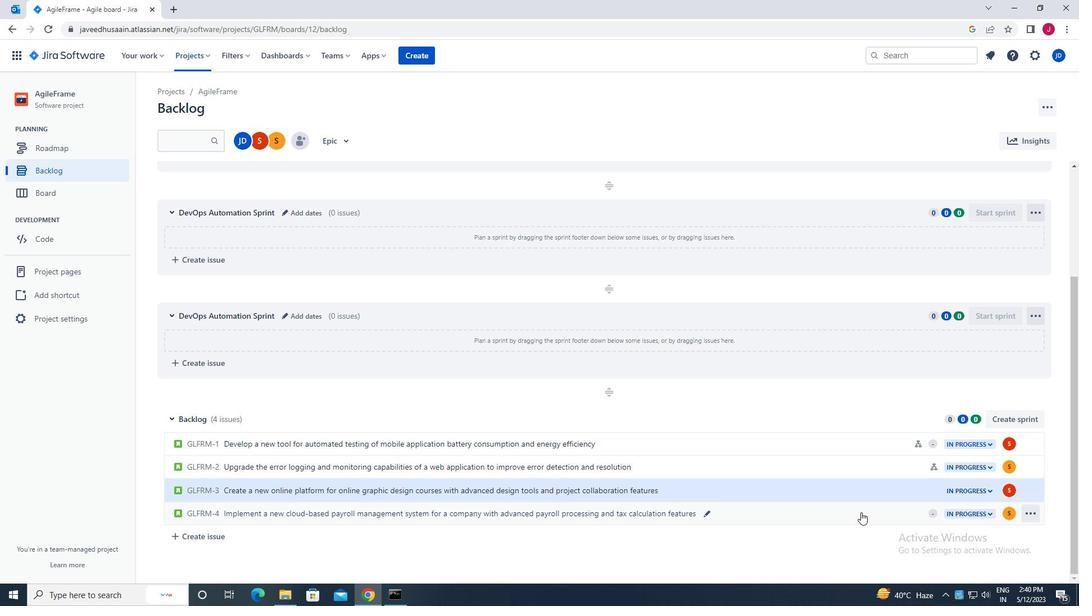 
Action: Mouse moved to (883, 291)
Screenshot: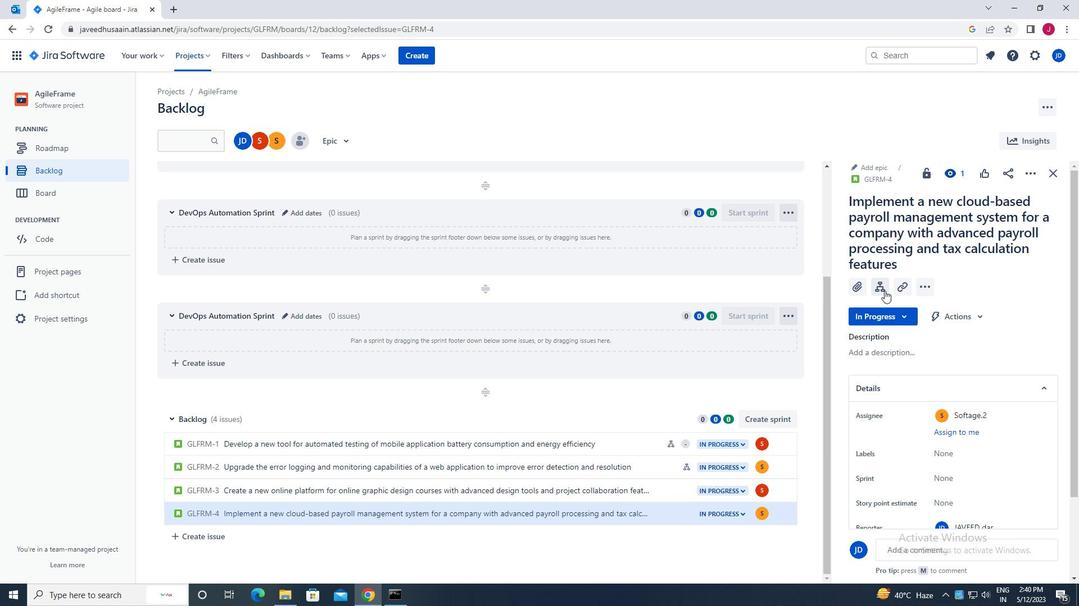 
Action: Mouse pressed left at (883, 291)
Screenshot: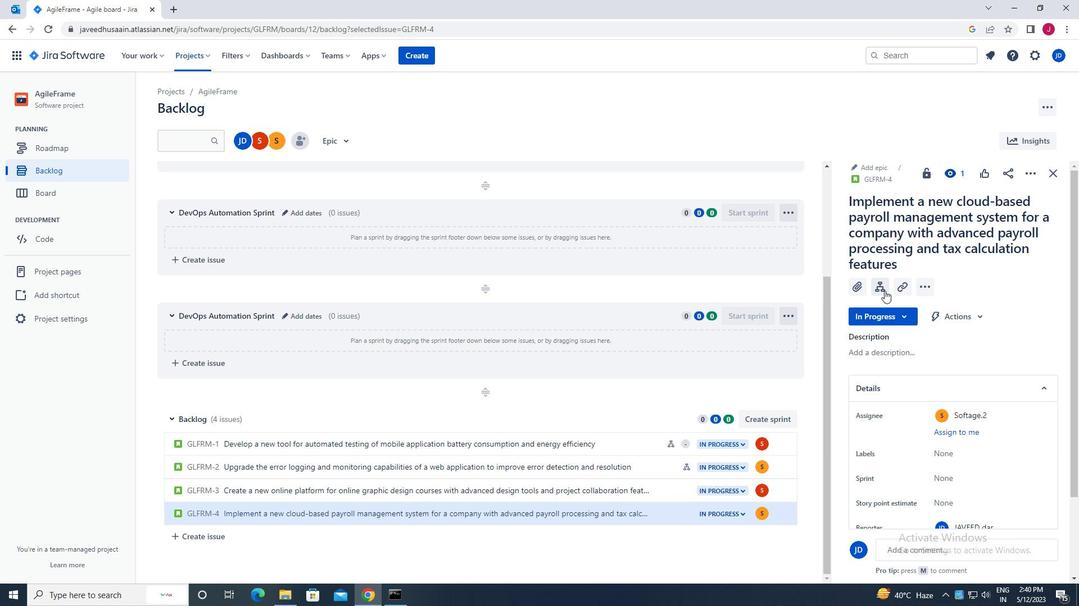 
Action: Mouse moved to (893, 368)
Screenshot: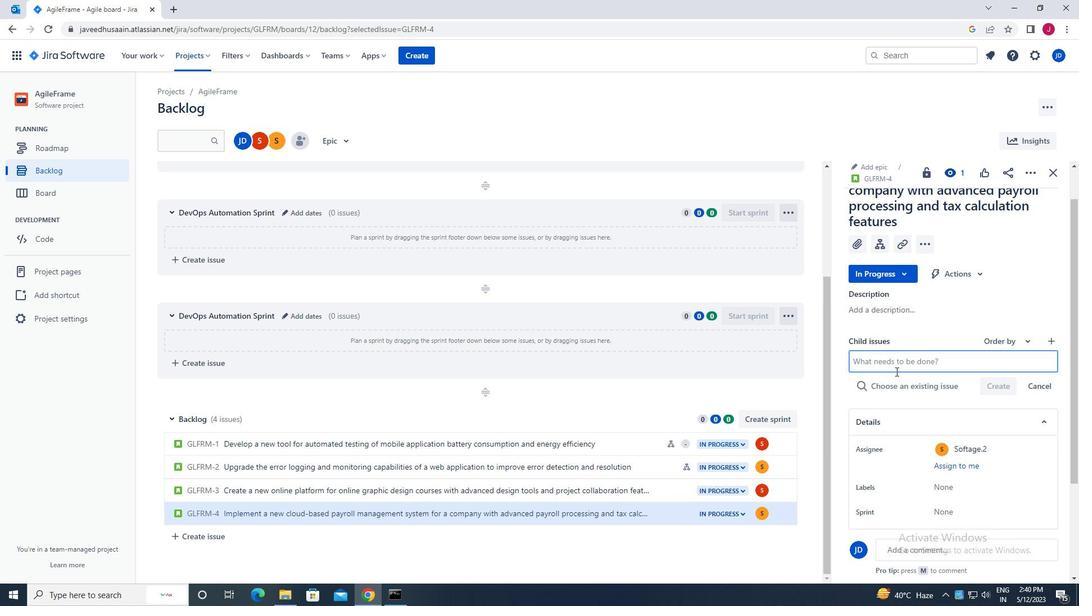 
Action: Mouse pressed left at (893, 368)
Screenshot: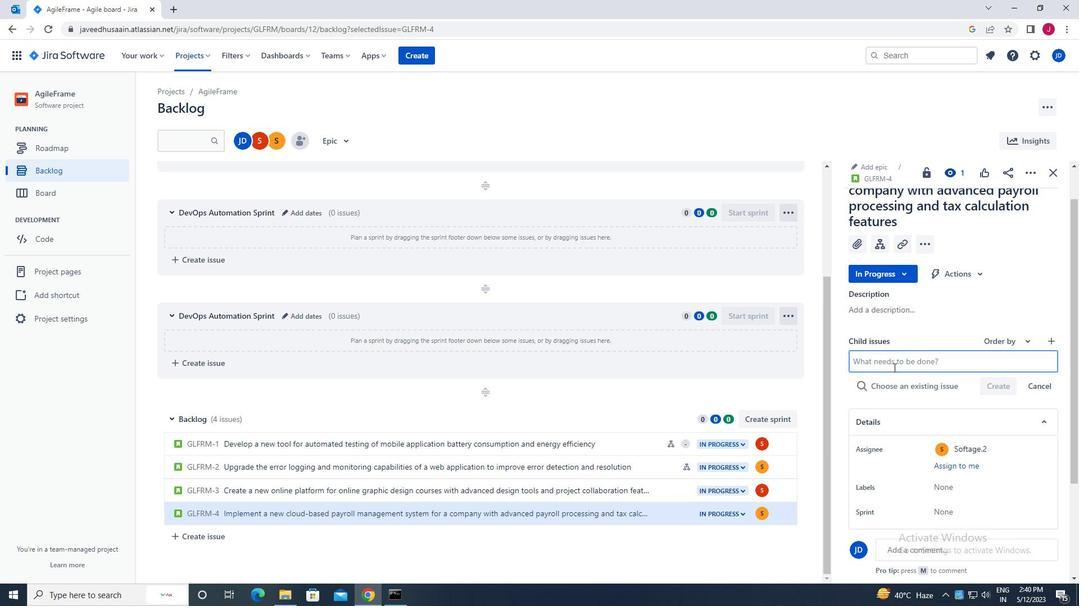
Action: Key pressed <Key.caps_lock>s<Key.caps_lock>erverlw<Key.backspace>ess<Key.space>
Screenshot: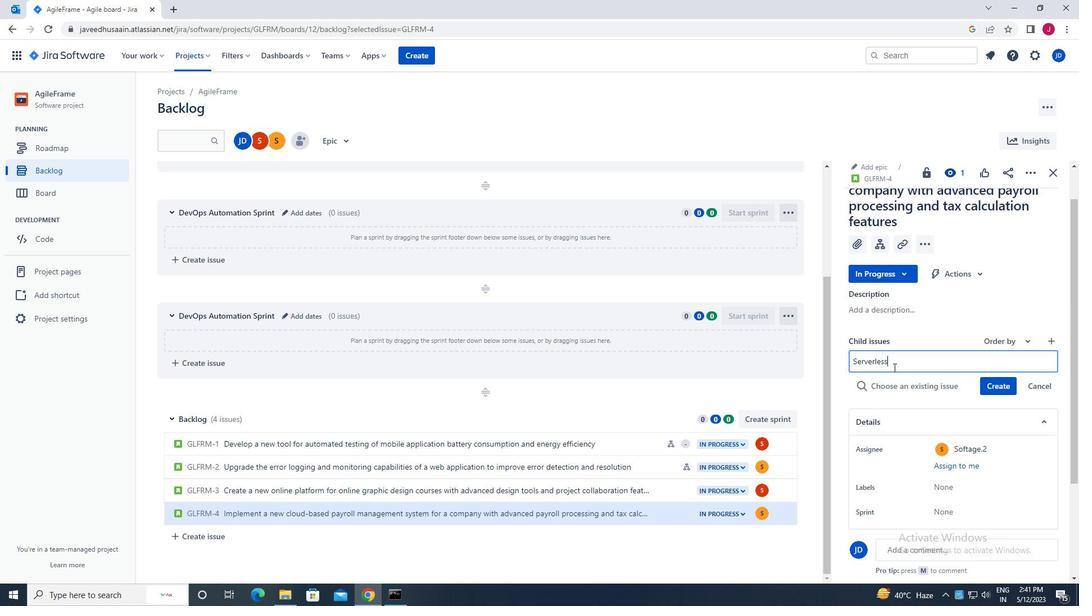 
Action: Mouse moved to (883, 366)
Screenshot: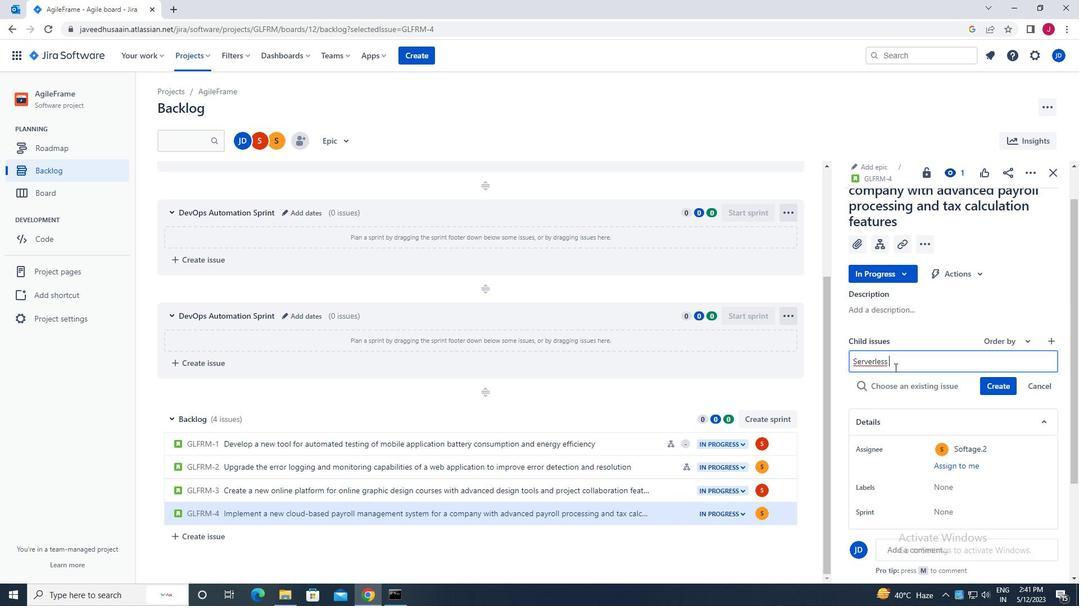 
Action: Mouse pressed right at (883, 366)
Screenshot: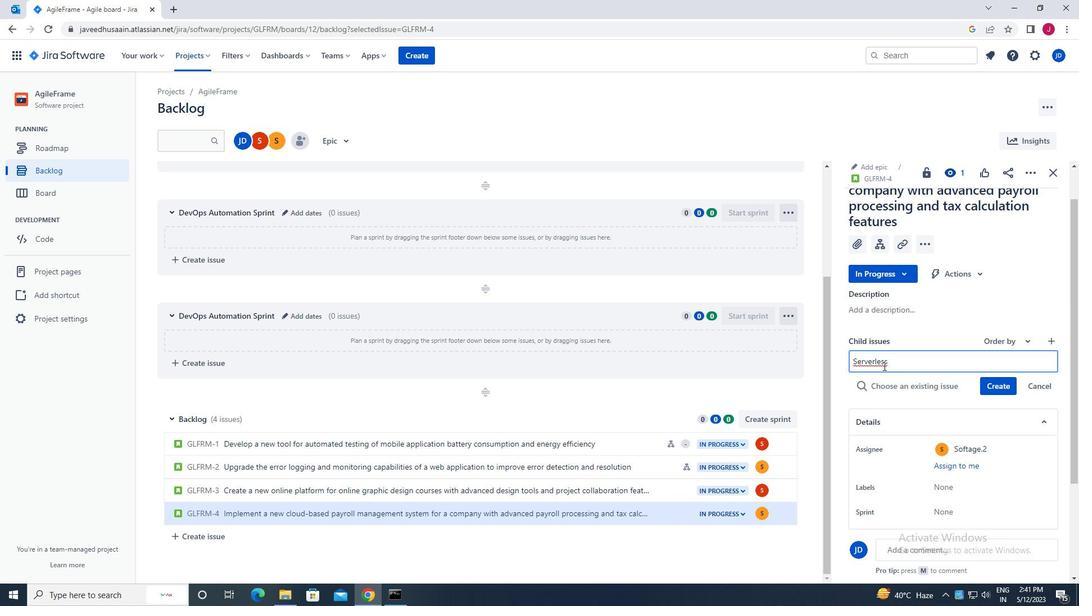 
Action: Mouse moved to (919, 377)
Screenshot: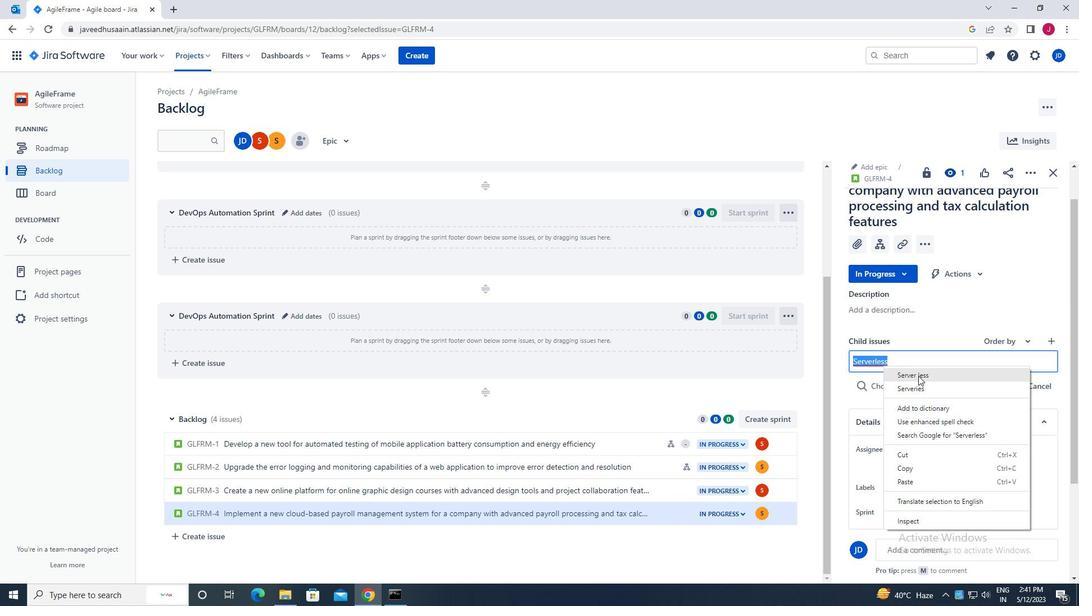 
Action: Mouse pressed left at (919, 377)
Screenshot: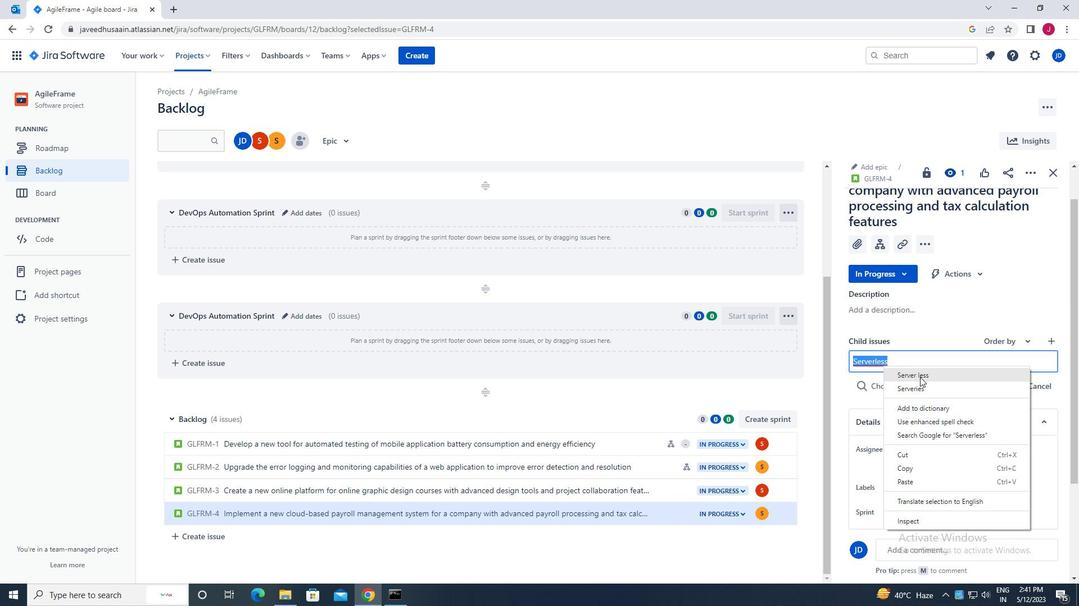 
Action: Mouse moved to (919, 364)
Screenshot: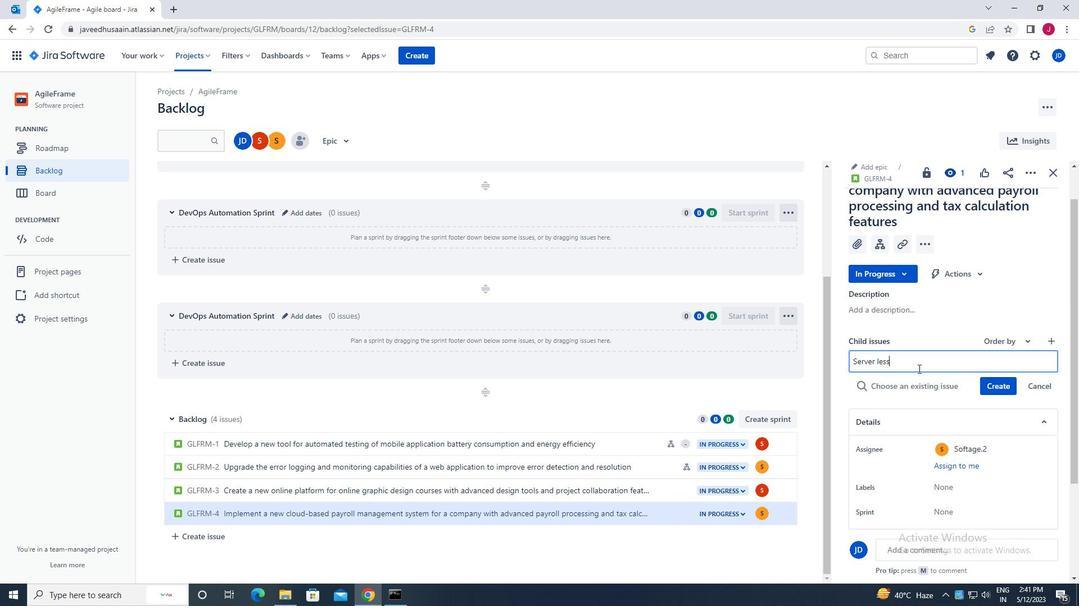 
Action: Mouse pressed left at (919, 364)
Screenshot: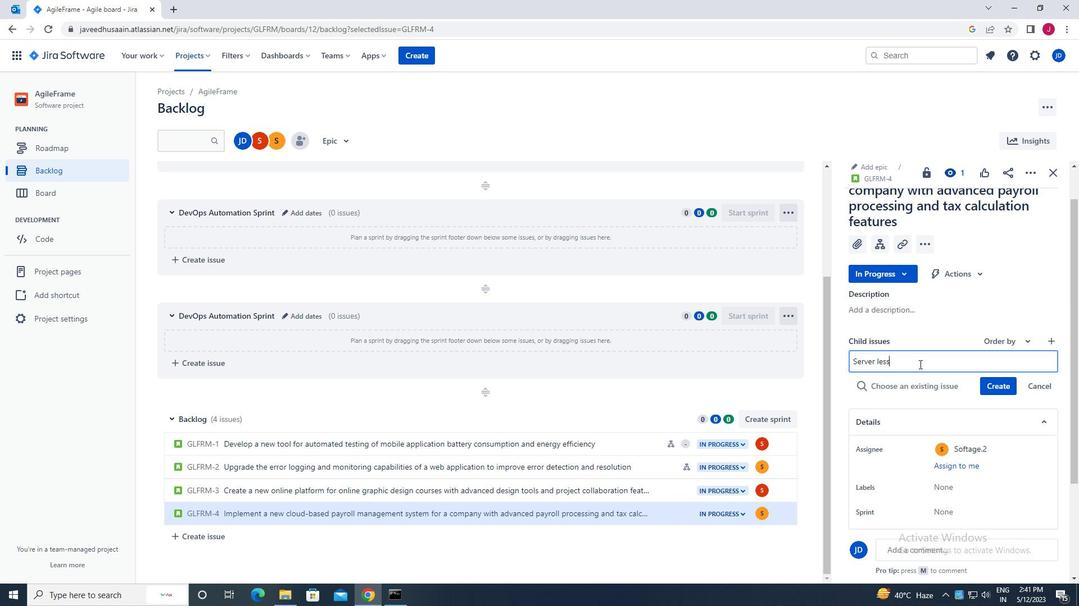 
Action: Mouse moved to (918, 364)
Screenshot: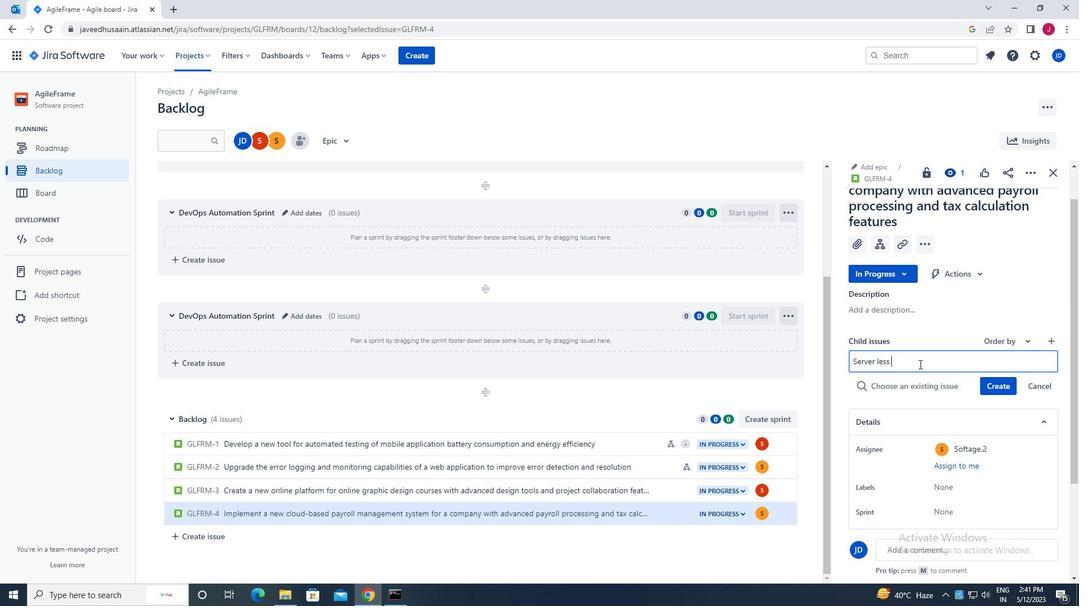 
Action: Key pressed computing<Key.space>application<Key.space>performance<Key.space>testing<Key.space>and<Key.space>remediation<Key.enter>
Screenshot: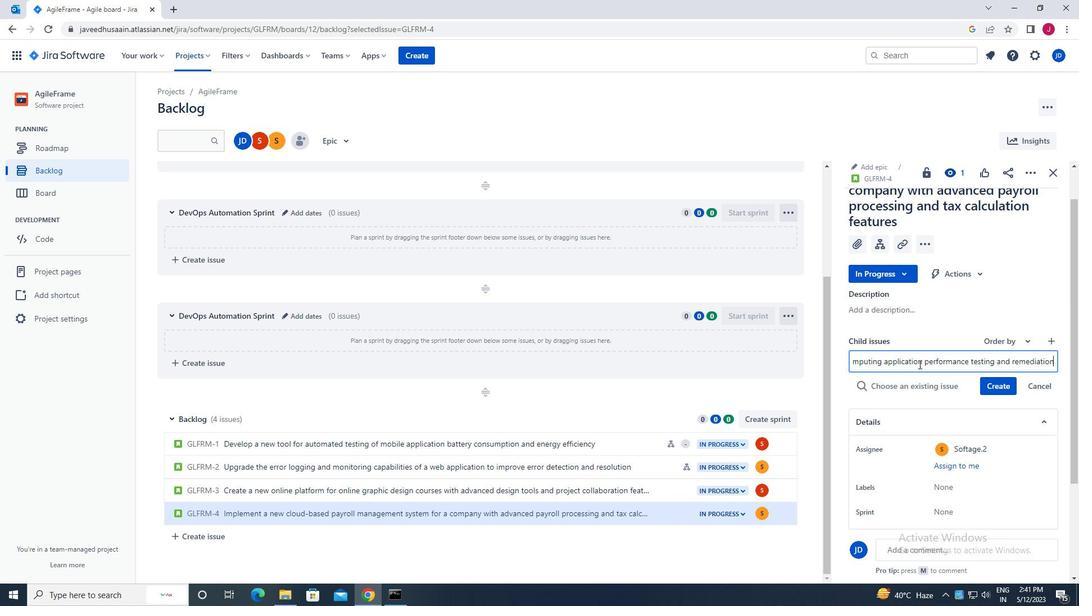 
Action: Mouse moved to (1008, 366)
Screenshot: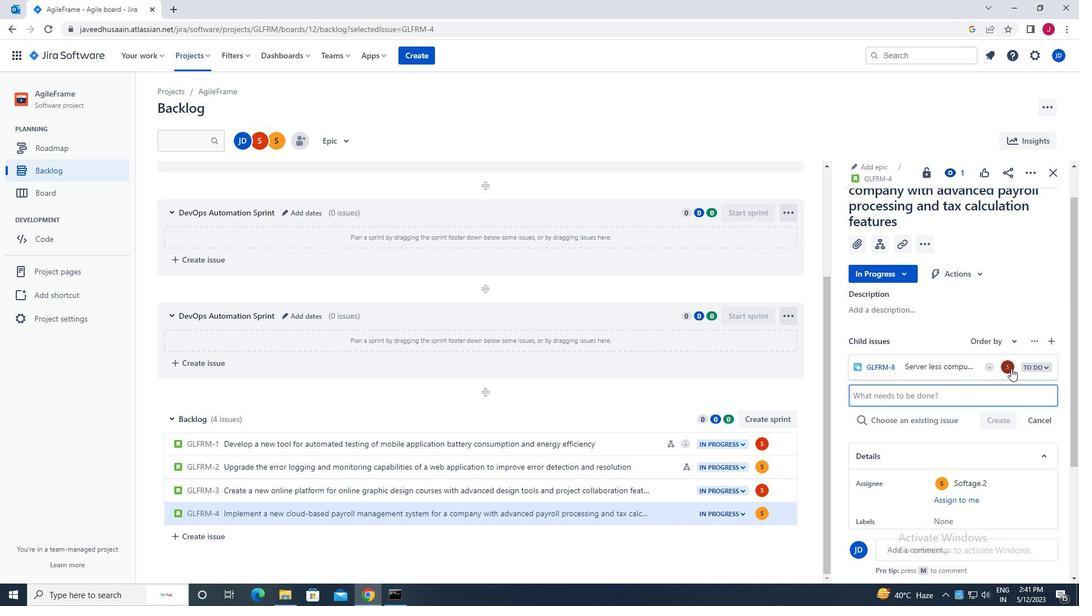
Action: Mouse pressed left at (1008, 366)
Screenshot: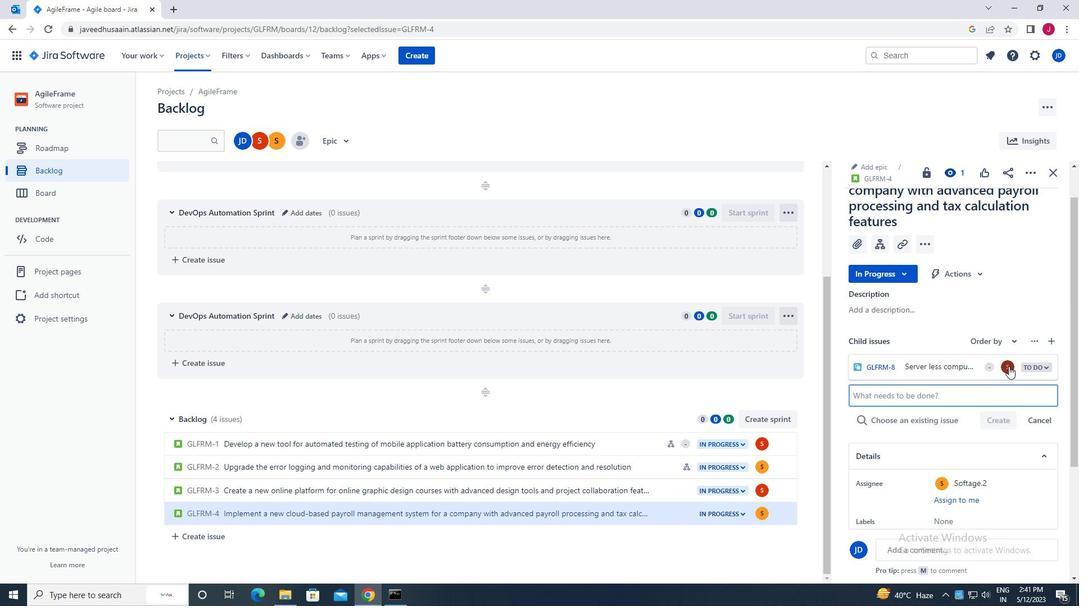 
Action: Mouse moved to (929, 317)
Screenshot: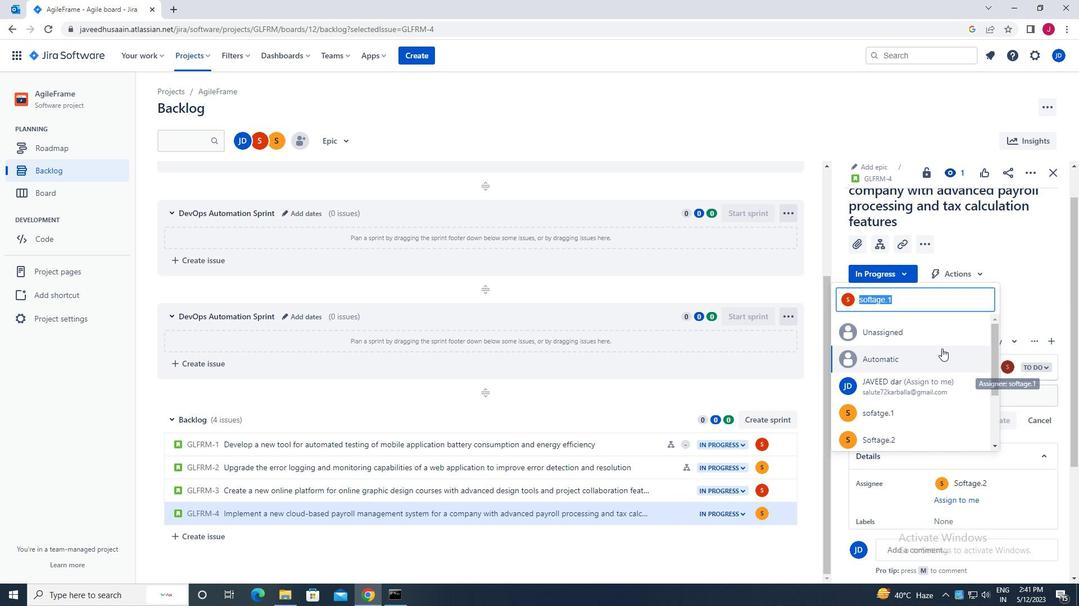 
Action: Key pressed so
Screenshot: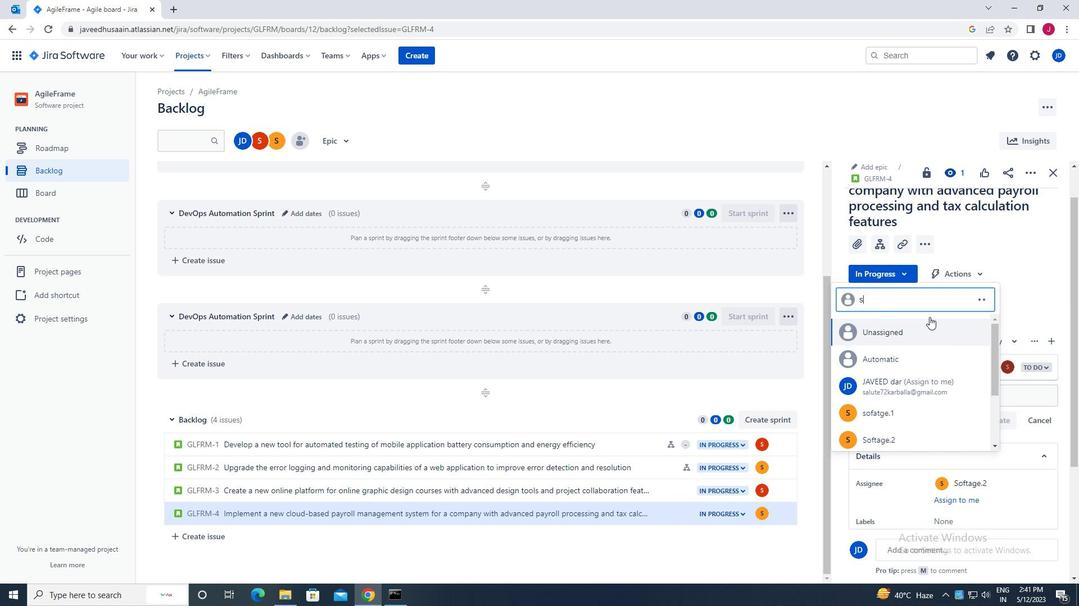 
Action: Mouse moved to (893, 413)
Screenshot: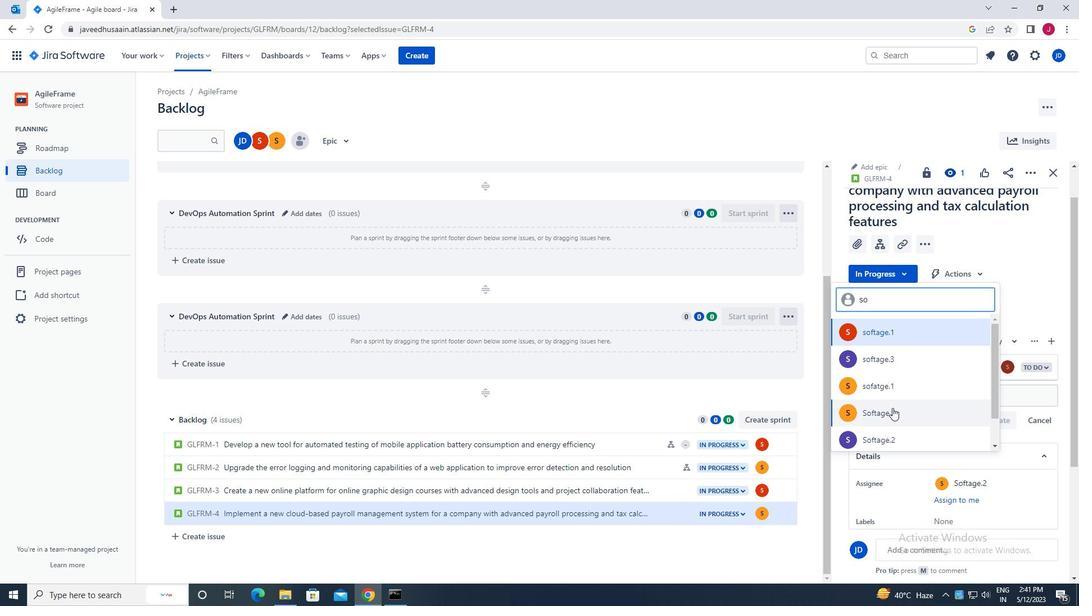 
Action: Mouse pressed left at (893, 413)
Screenshot: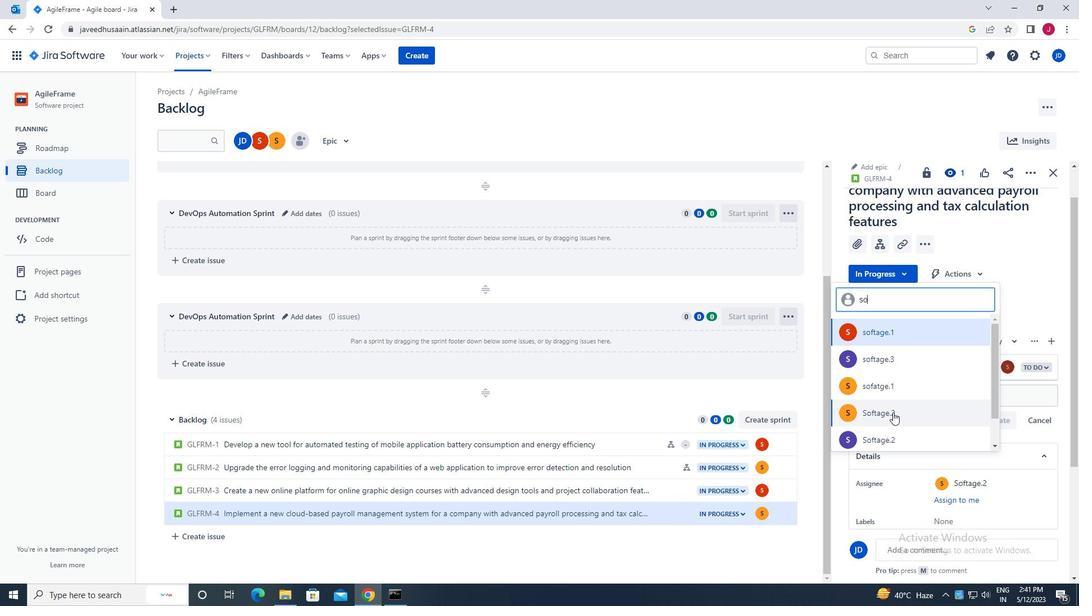 
Action: Mouse moved to (1055, 172)
Screenshot: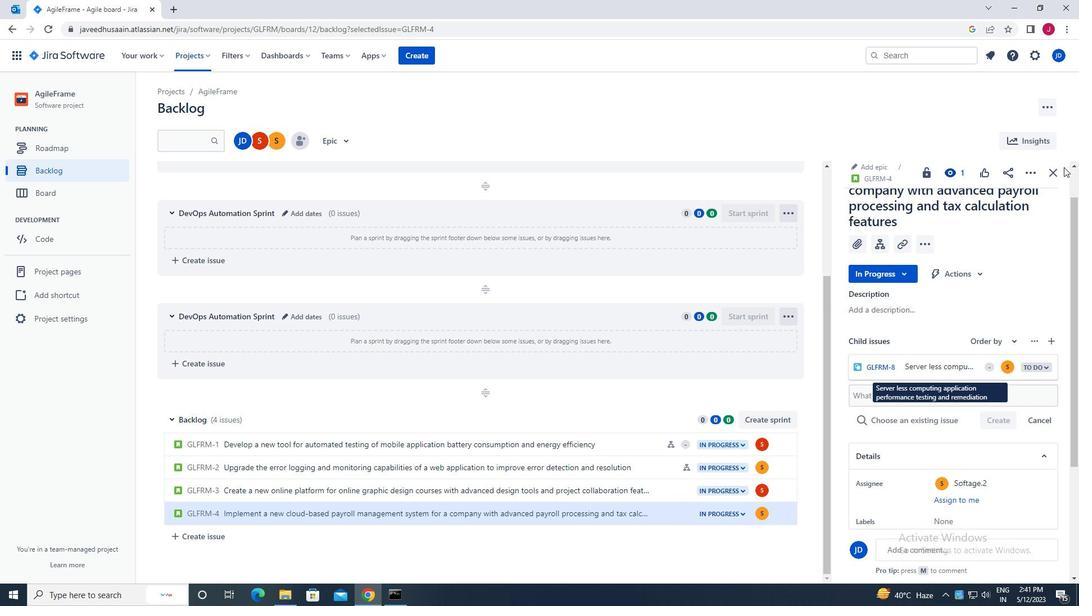 
Action: Mouse pressed left at (1055, 172)
Screenshot: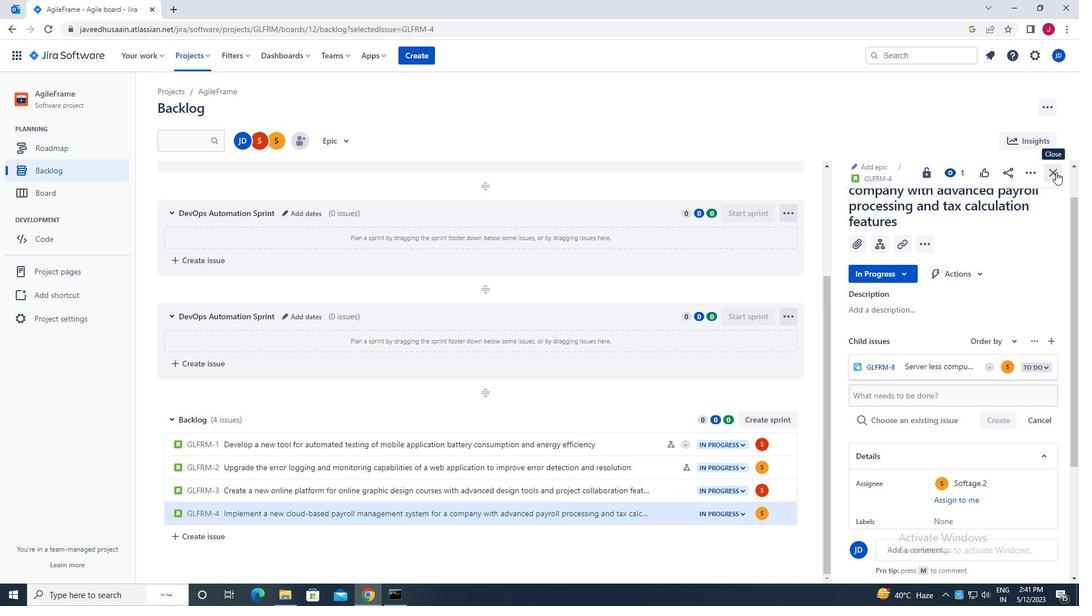 
Action: Mouse moved to (1044, 172)
Screenshot: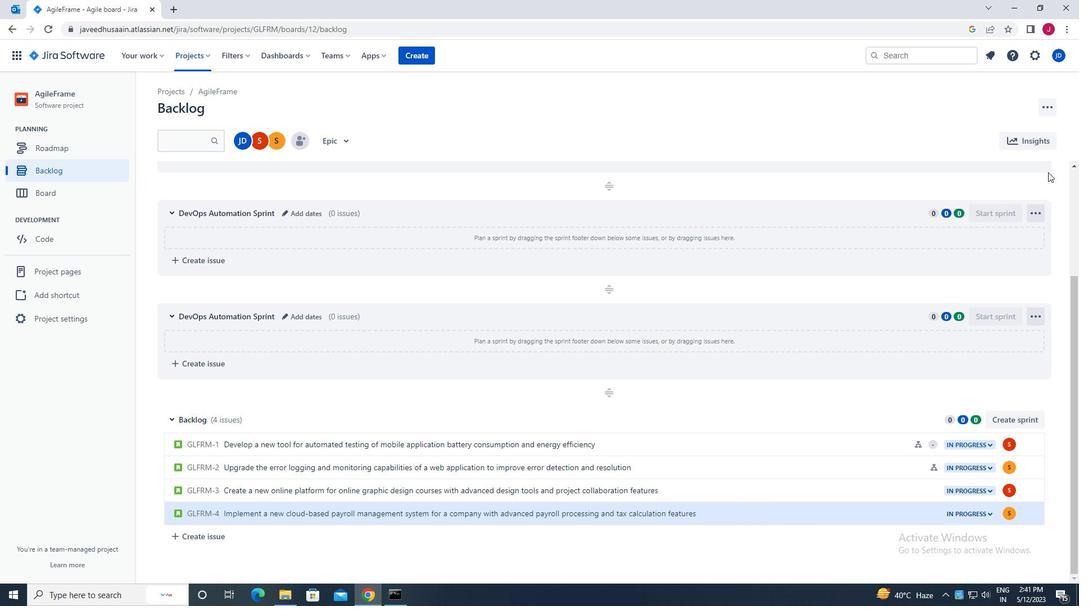 
